 Task: Add an event with the title Networking Breakfast Seminar, date '2023/12/16', time 8:30 AM to 10:30 AMand add a description: Welcome to our Negotiation Techniques Training Workshop, a comprehensive and interactive session designed to equip participants with the skills and strategies necessary to navigate successful negotiations. This workshop offers a practical and hands-on approach to negotiation, providing participants with valuable insights and techniques to achieve optimal outcomes in a variety of professional scenarios., put the event into Red category . Add location for the event as: 890 Olive Lane, Girona, Spain, logged in from the account softage.3@softage.netand send the event invitation to softage.10@softage.net and softage.1@softage.net. Set a reminder for the event 30 day before
Action: Mouse moved to (98, 121)
Screenshot: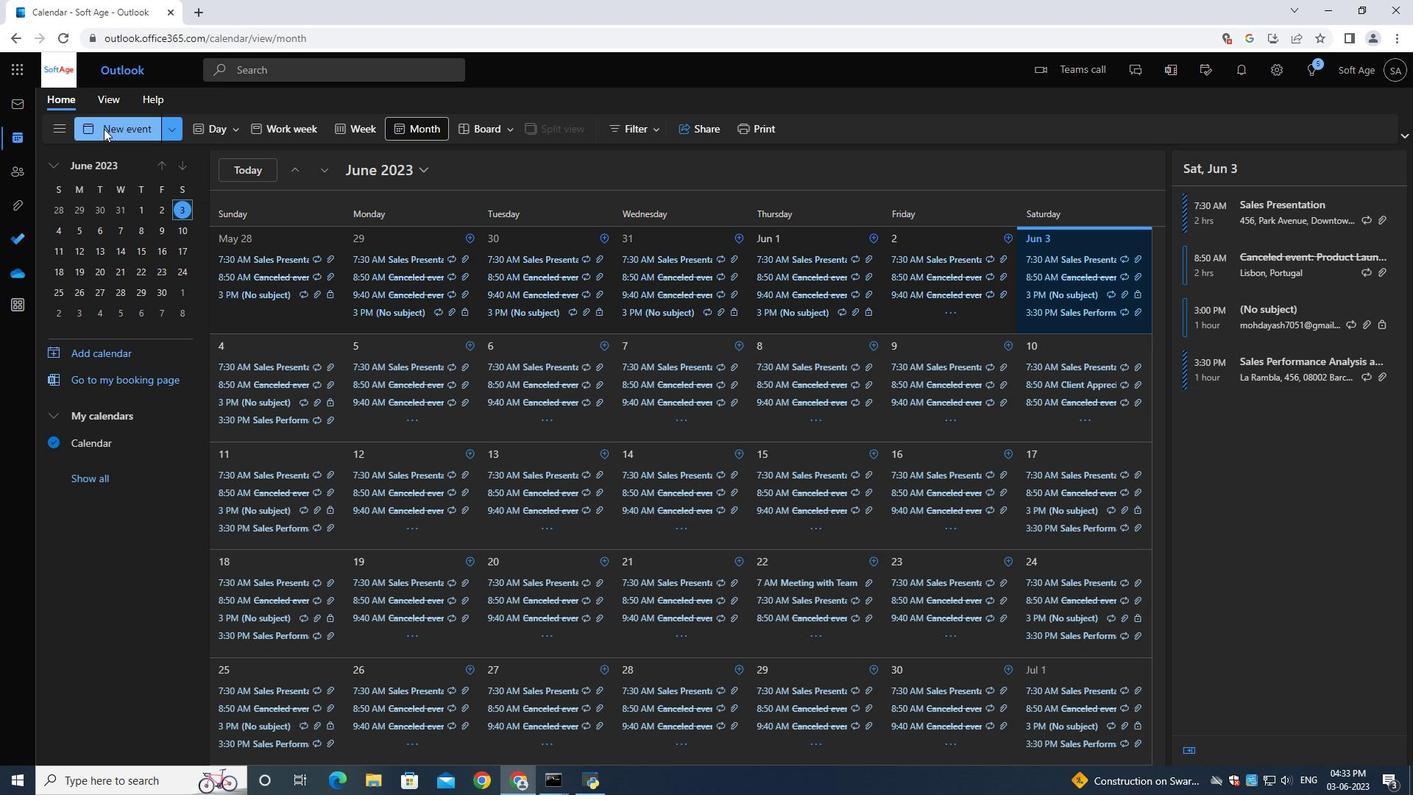 
Action: Mouse pressed left at (98, 121)
Screenshot: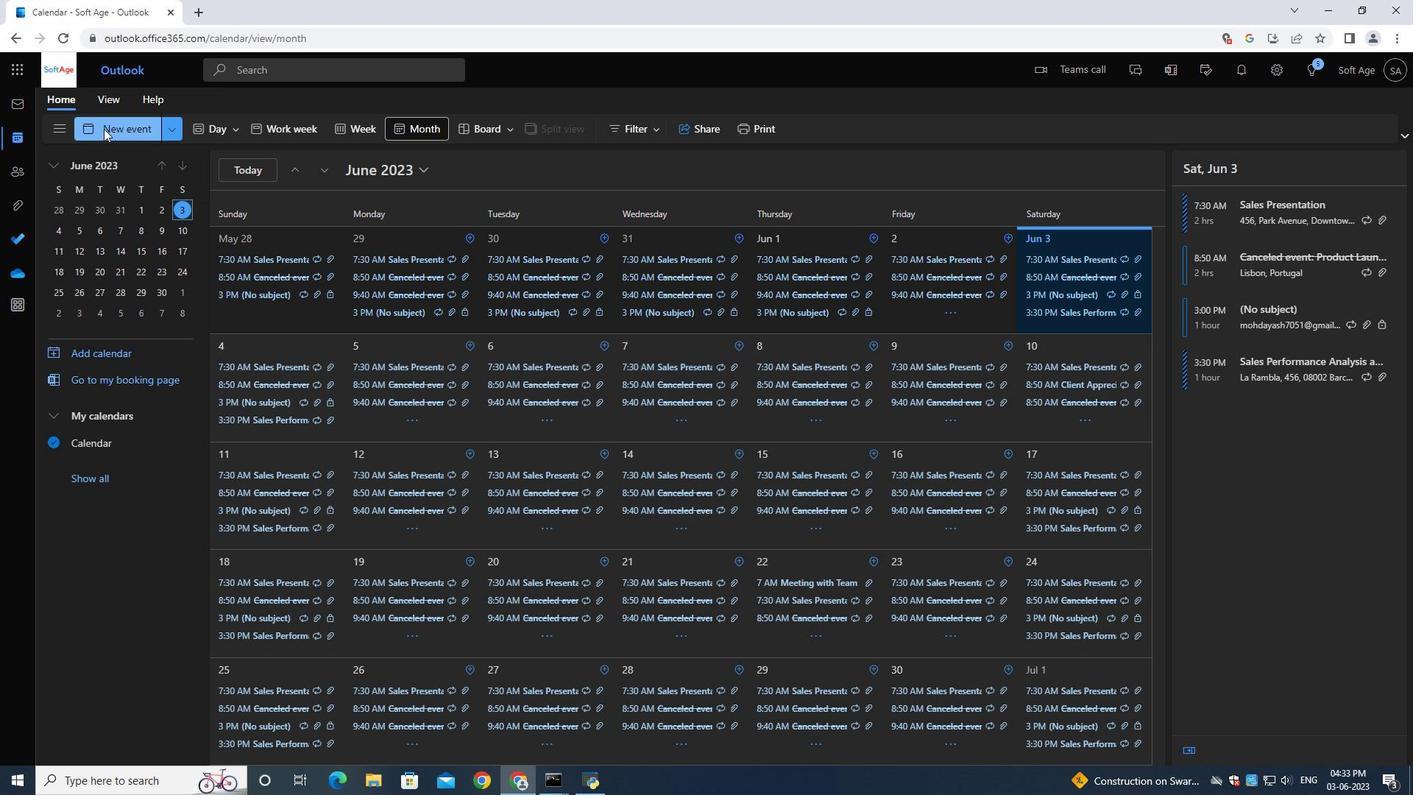 
Action: Mouse moved to (382, 215)
Screenshot: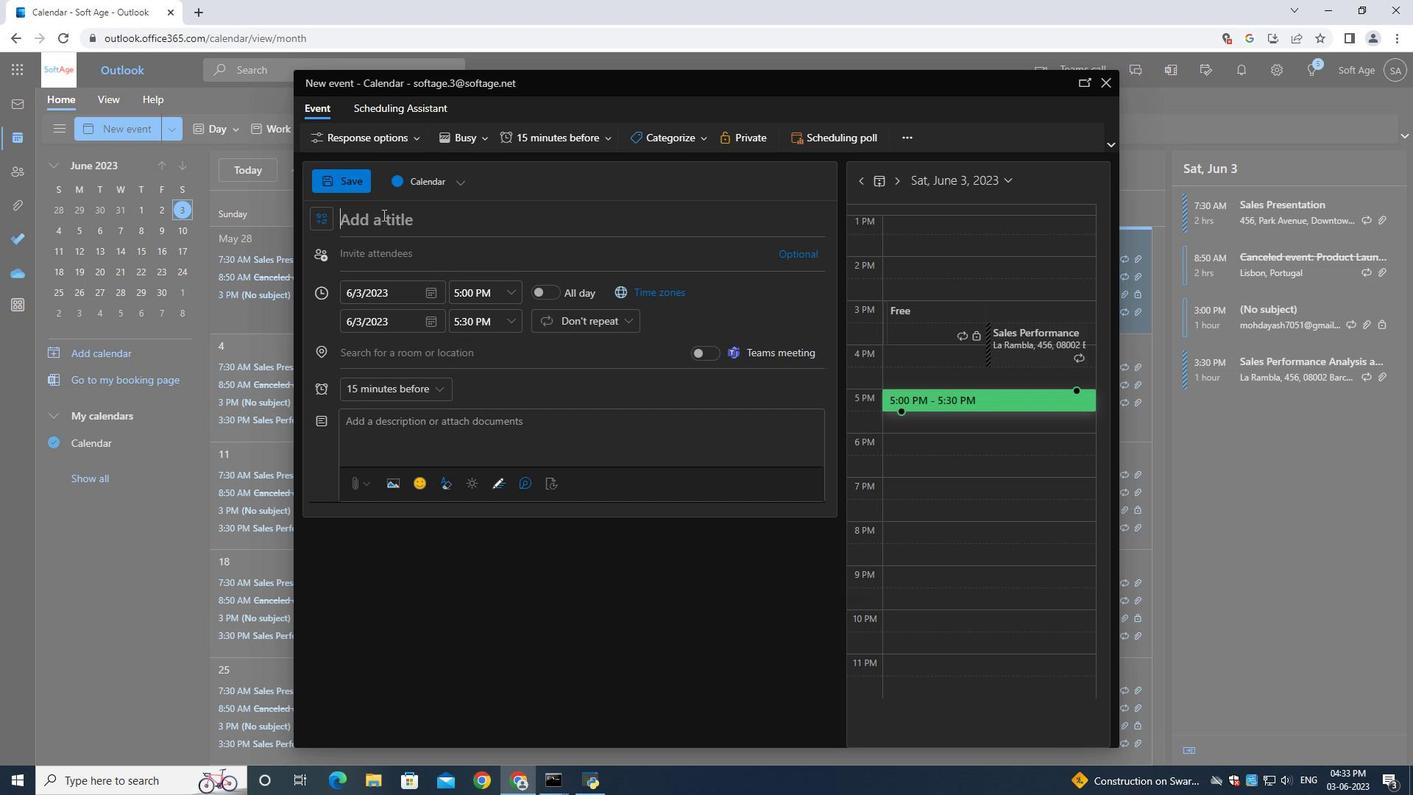 
Action: Key pressed <Key.shift><Key.shift><Key.shift><Key.shift><Key.shift><Key.shift><Key.shift><Key.shift><Key.shift><Key.shift><Key.shift><Key.shift><Key.shift><Key.shift><Key.shift><Key.shift><Key.shift><Key.shift><Key.shift><Key.shift><Key.shift><Key.shift><Key.shift><Key.shift><Key.shift><Key.shift><Key.shift><Key.shift><Key.shift><Key.shift><Key.shift>Networking<Key.space><Key.shift>Breakfast<Key.space><Key.shift>Seminar
Screenshot: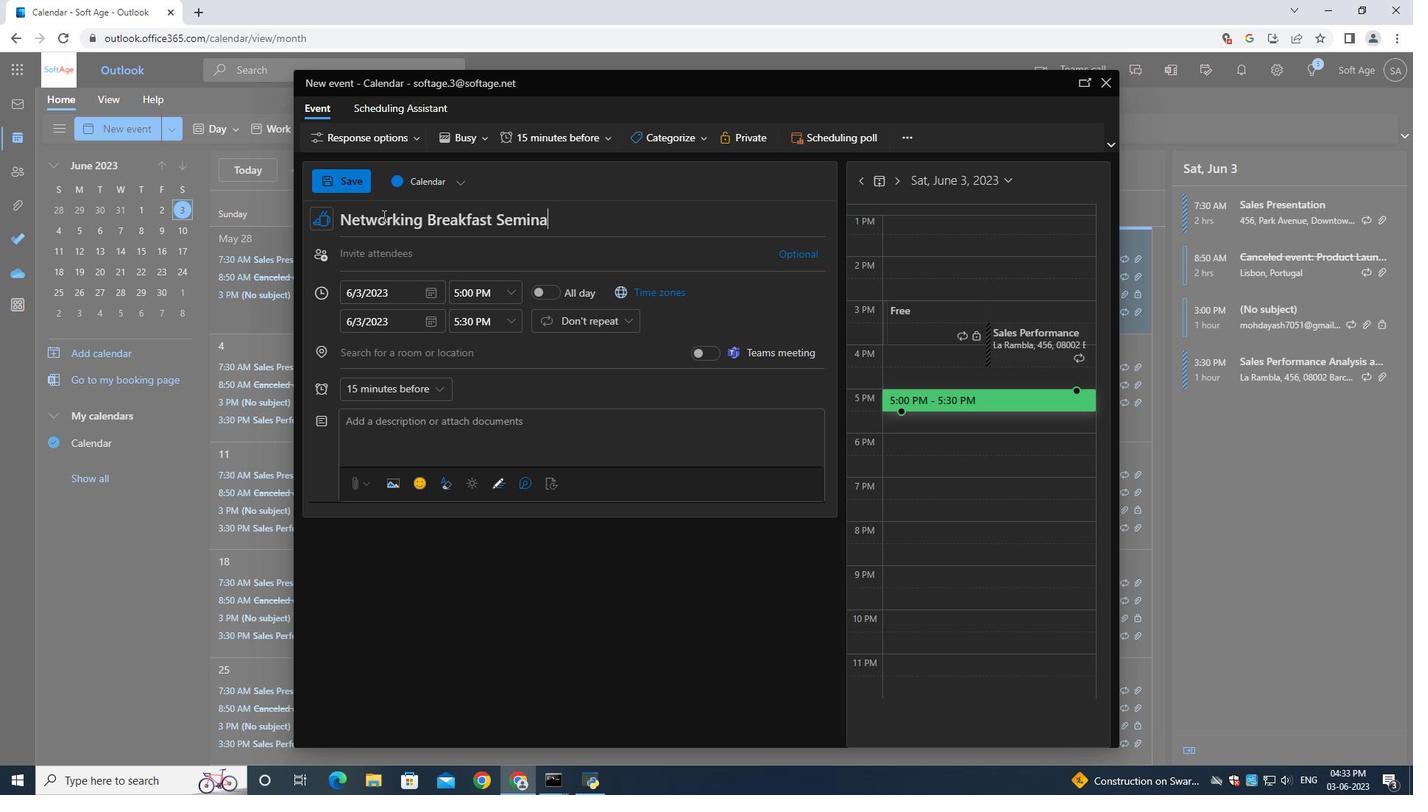 
Action: Mouse moved to (428, 292)
Screenshot: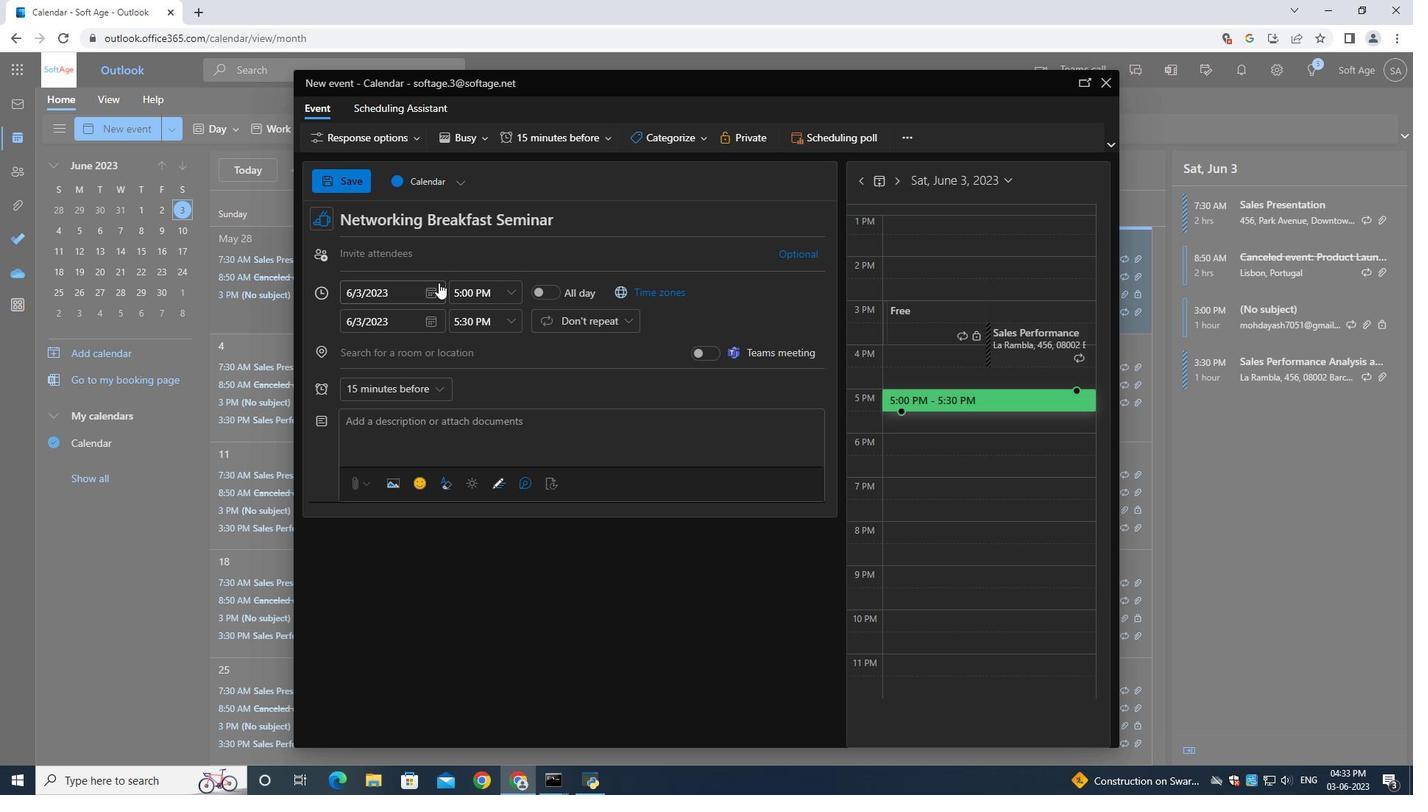 
Action: Mouse pressed left at (428, 292)
Screenshot: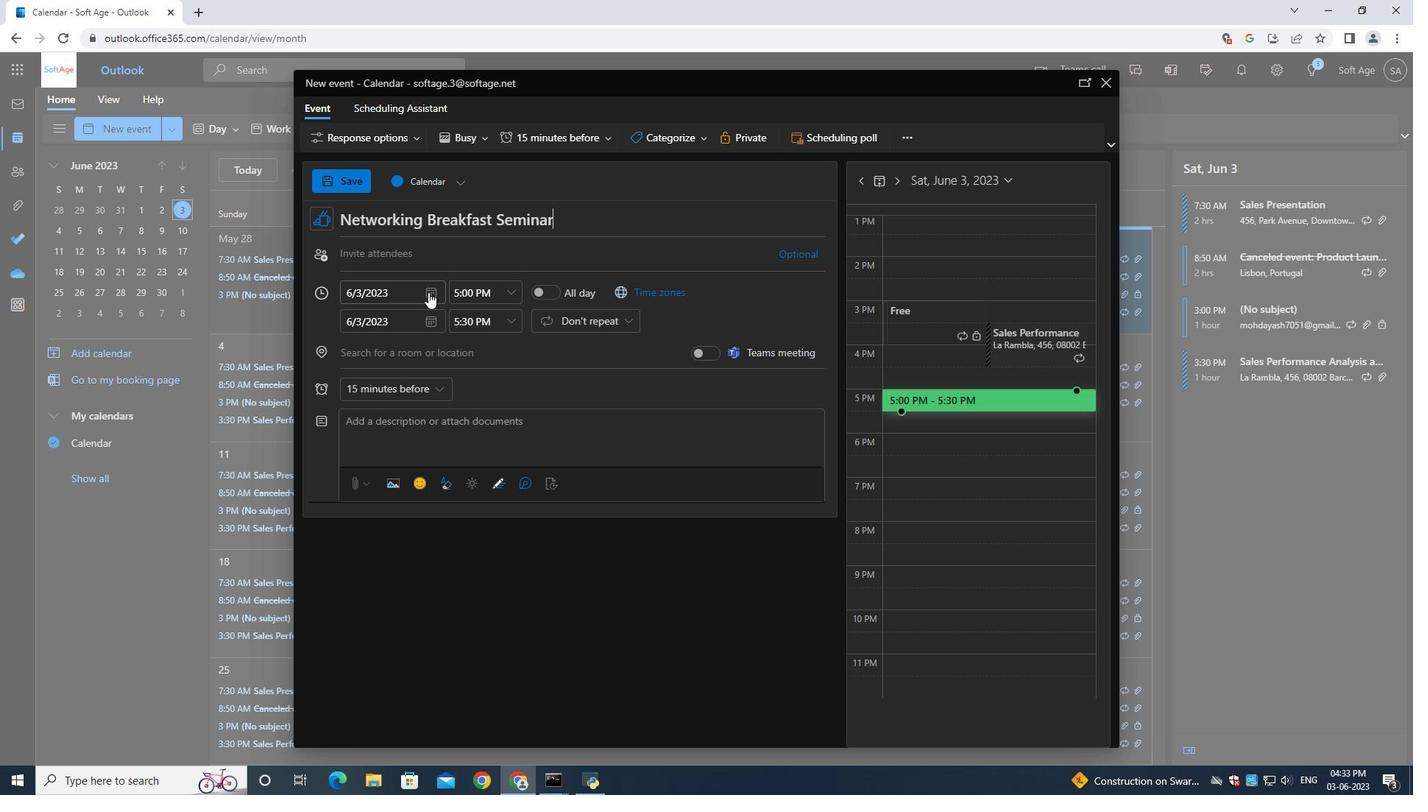 
Action: Mouse moved to (482, 327)
Screenshot: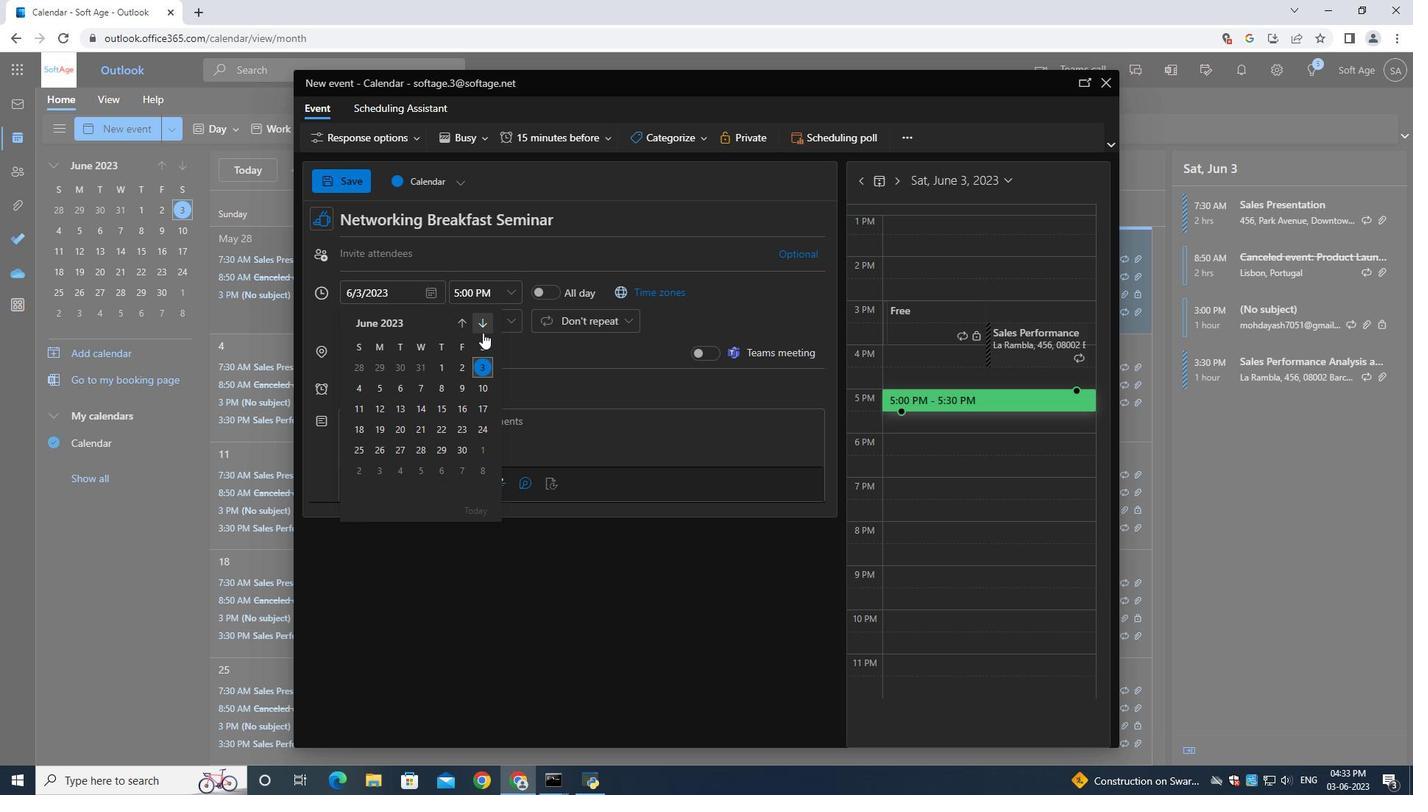 
Action: Mouse pressed left at (482, 327)
Screenshot: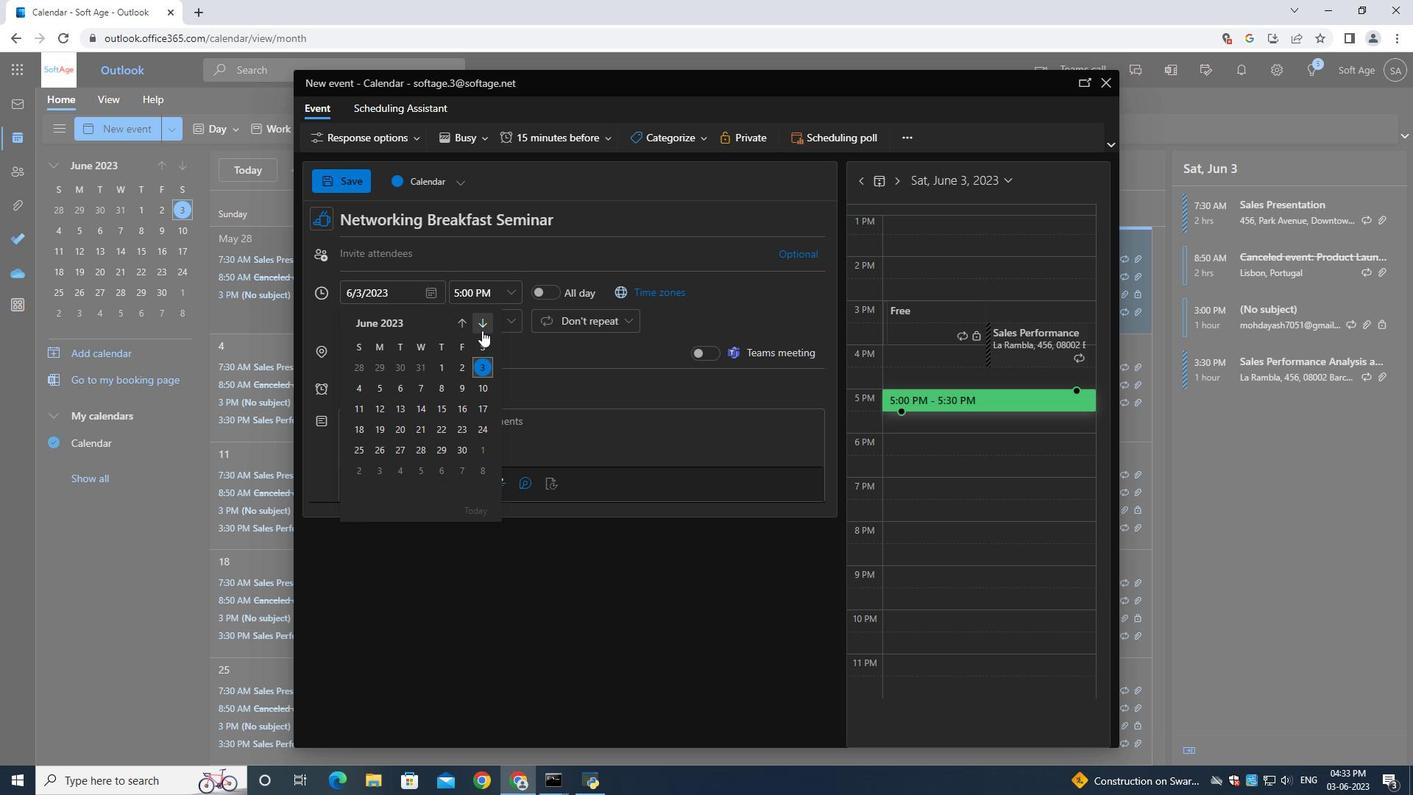 
Action: Mouse moved to (483, 327)
Screenshot: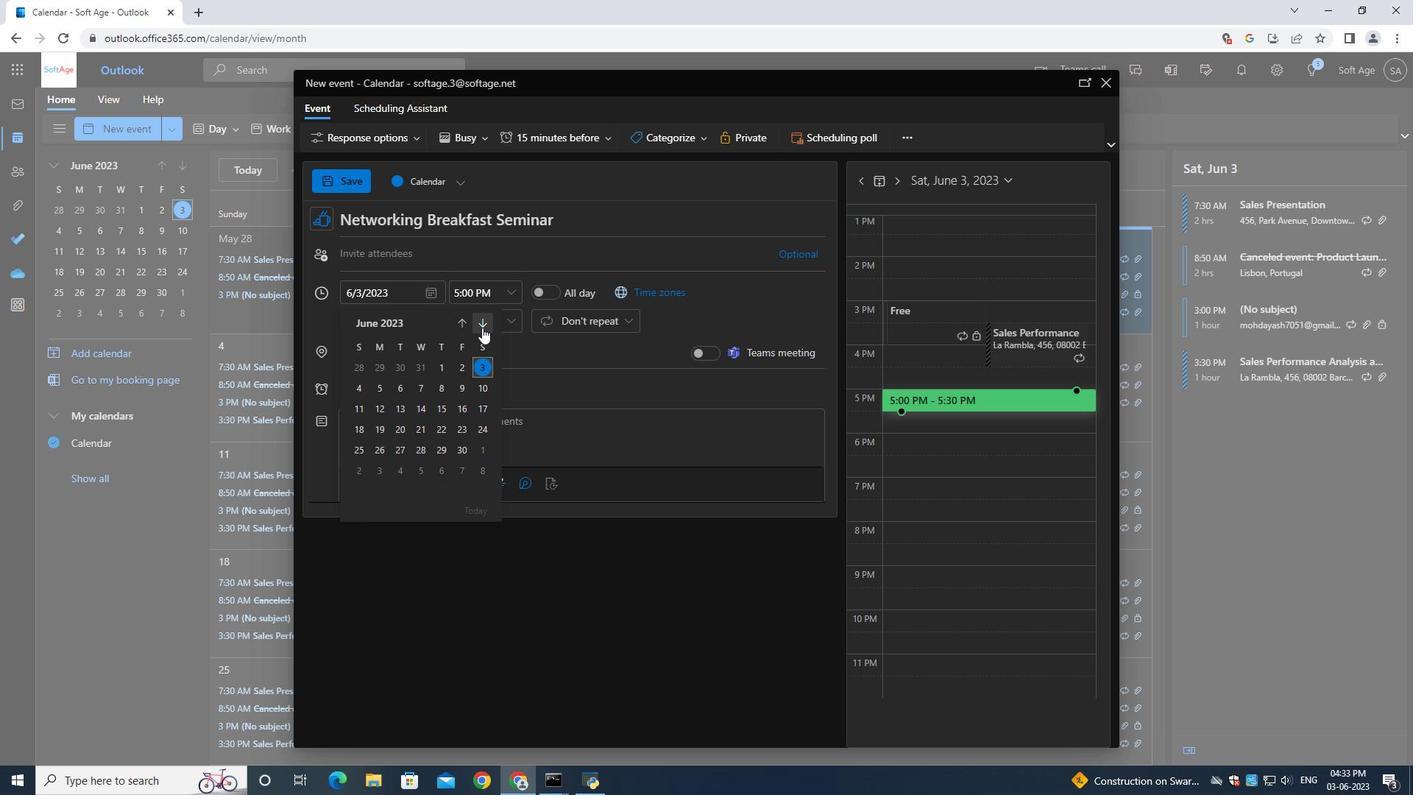 
Action: Mouse pressed left at (483, 327)
Screenshot: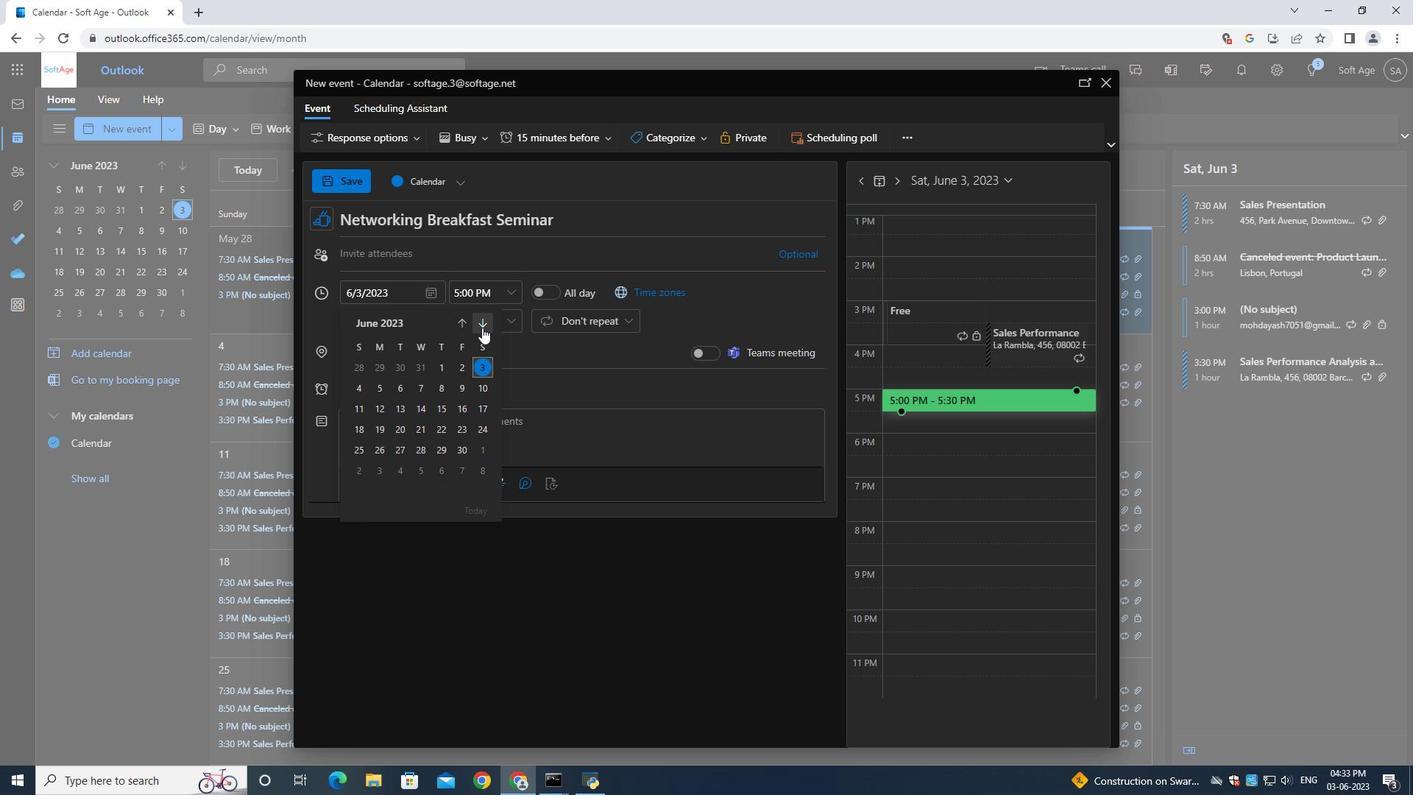 
Action: Mouse pressed left at (483, 327)
Screenshot: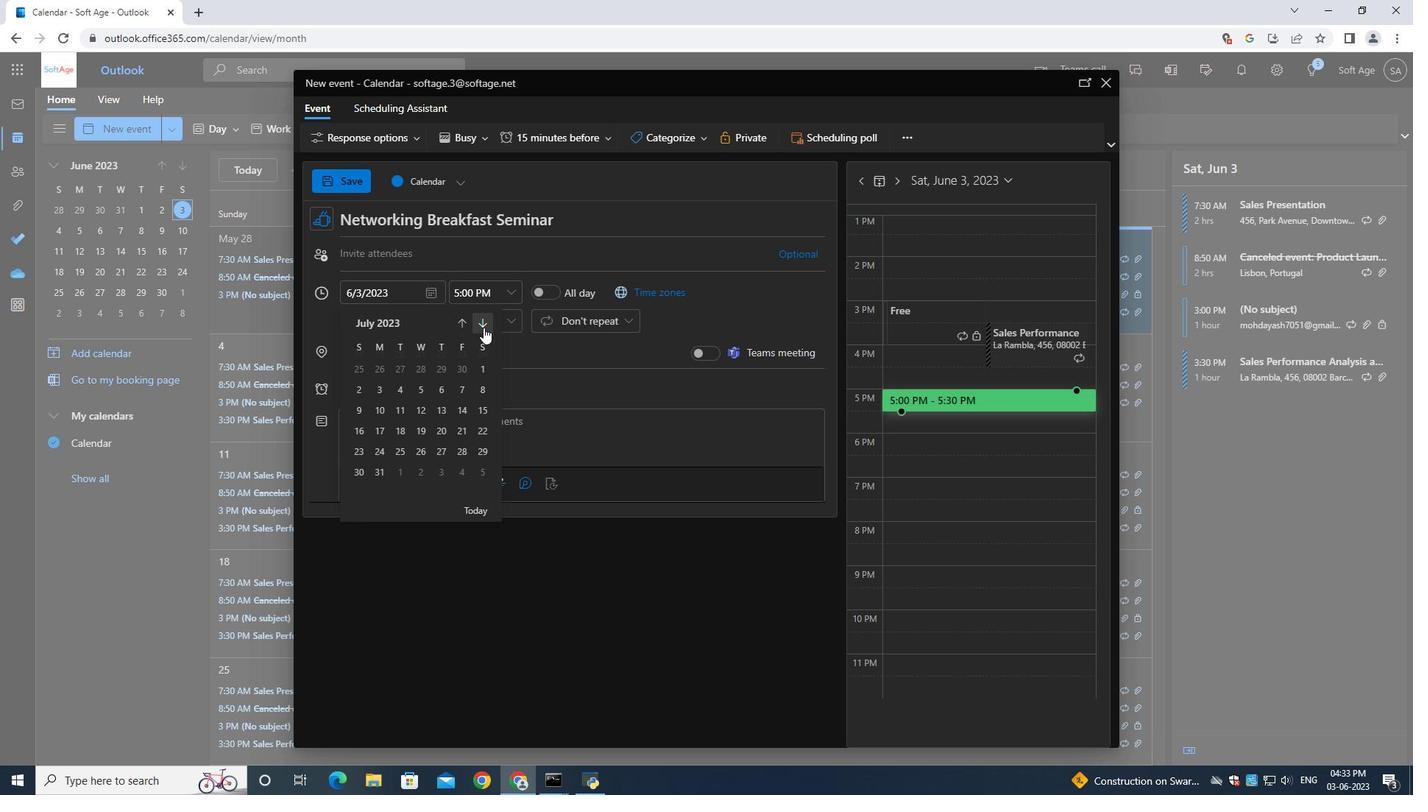 
Action: Mouse pressed left at (483, 327)
Screenshot: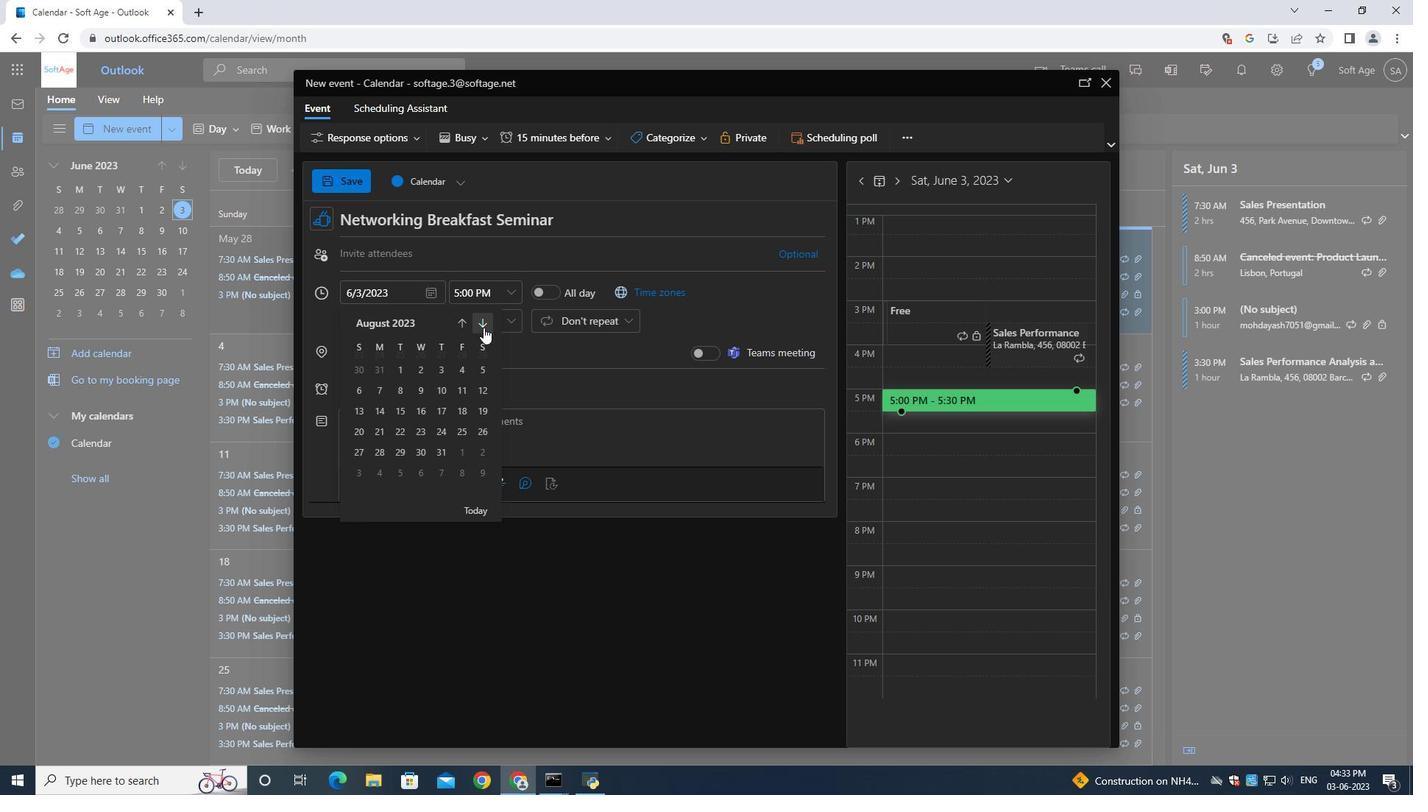 
Action: Mouse pressed left at (483, 327)
Screenshot: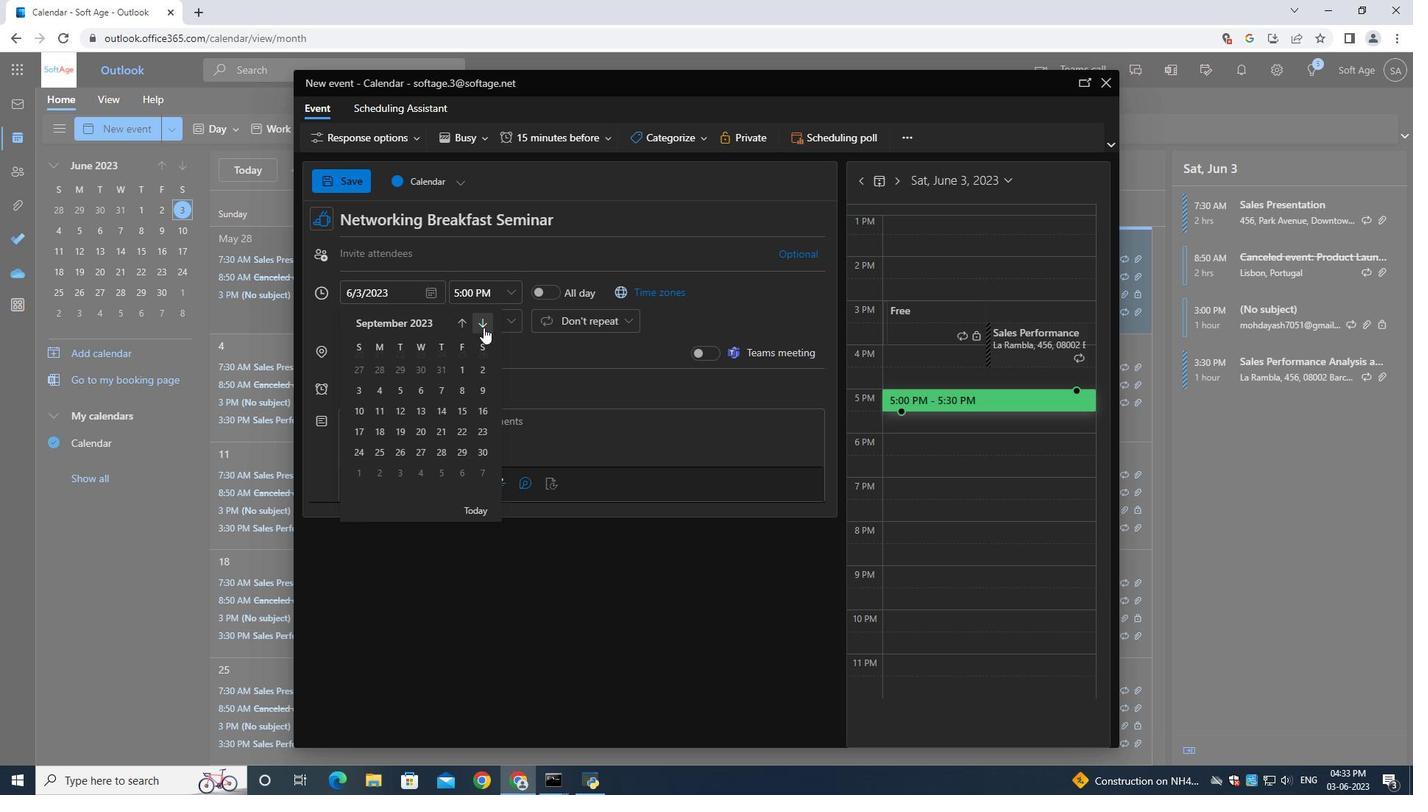 
Action: Mouse moved to (483, 326)
Screenshot: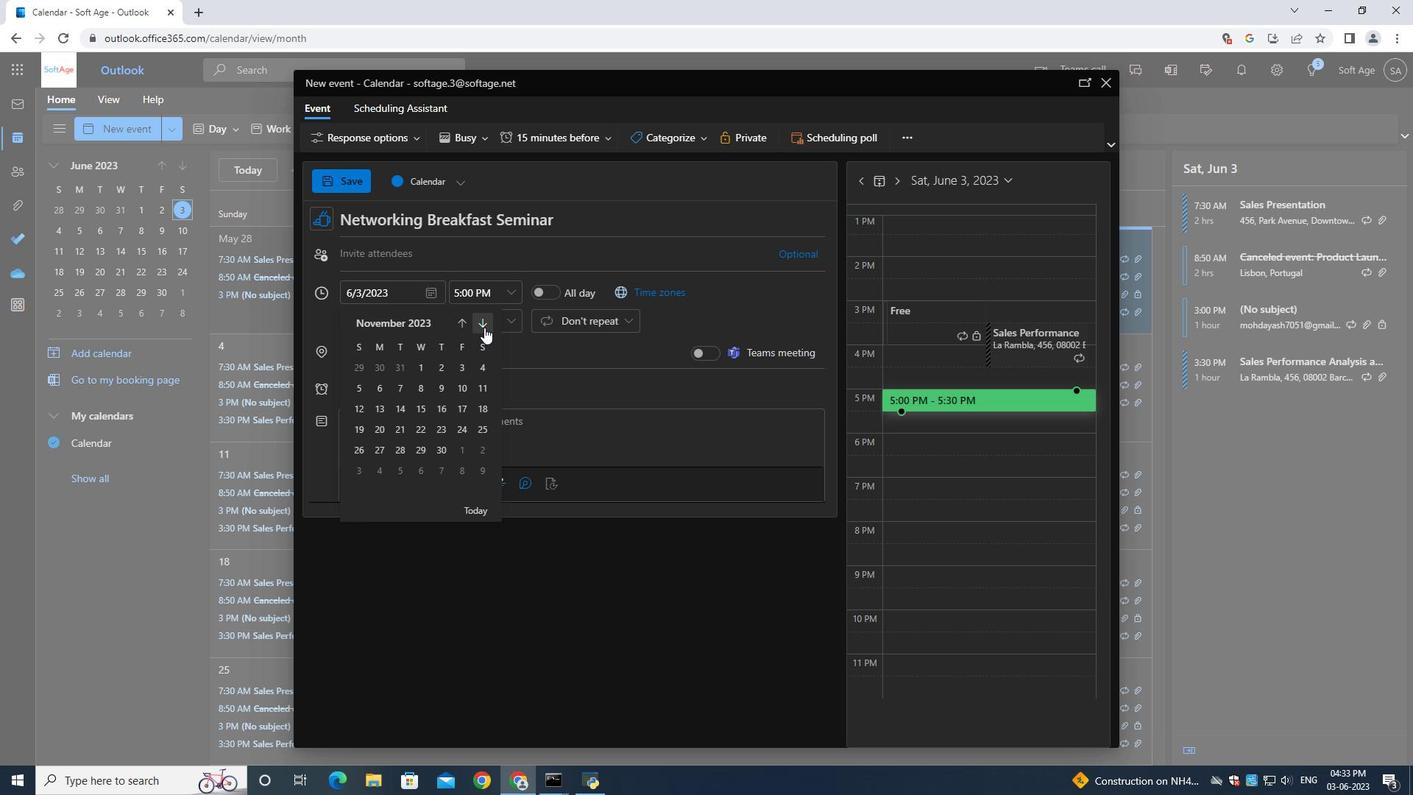 
Action: Mouse pressed left at (483, 326)
Screenshot: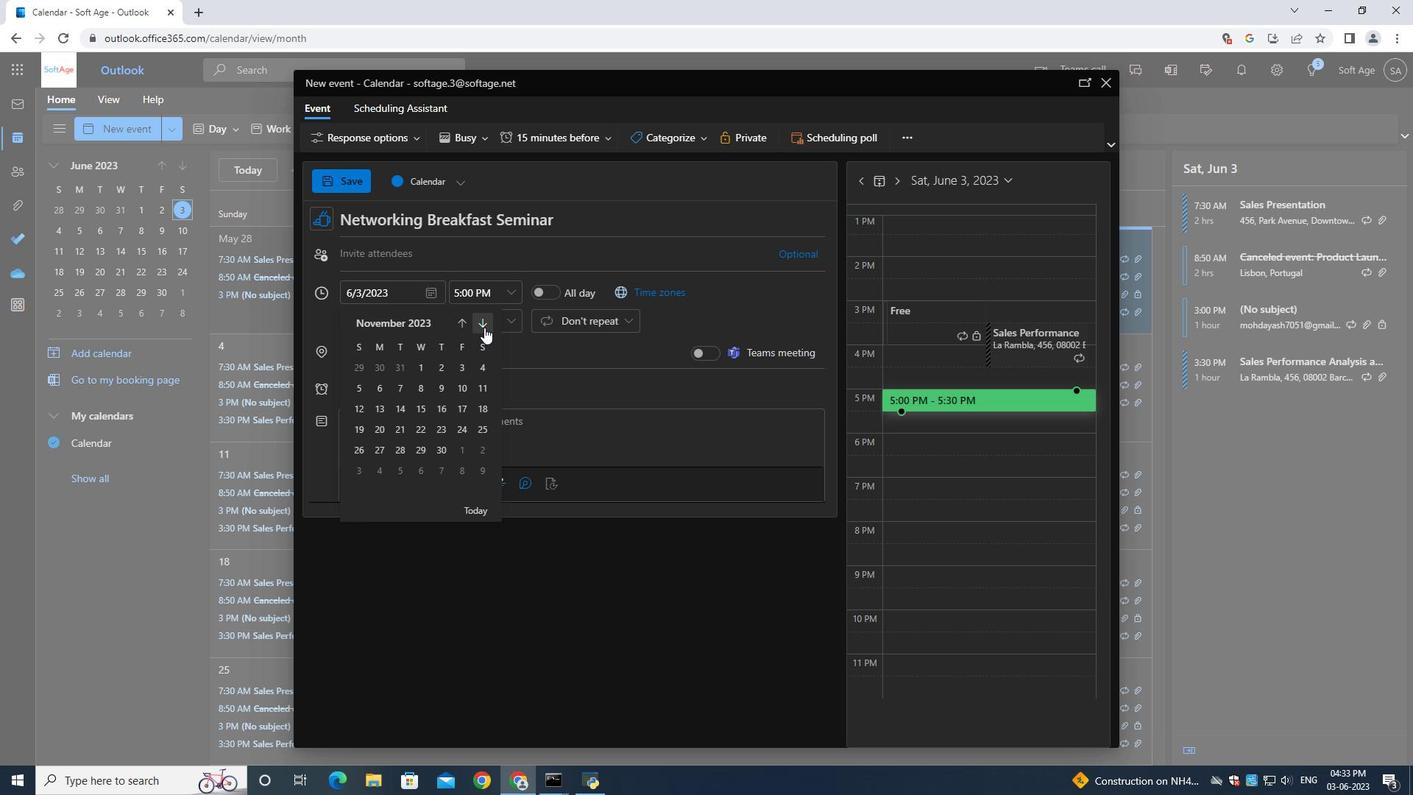 
Action: Mouse moved to (477, 409)
Screenshot: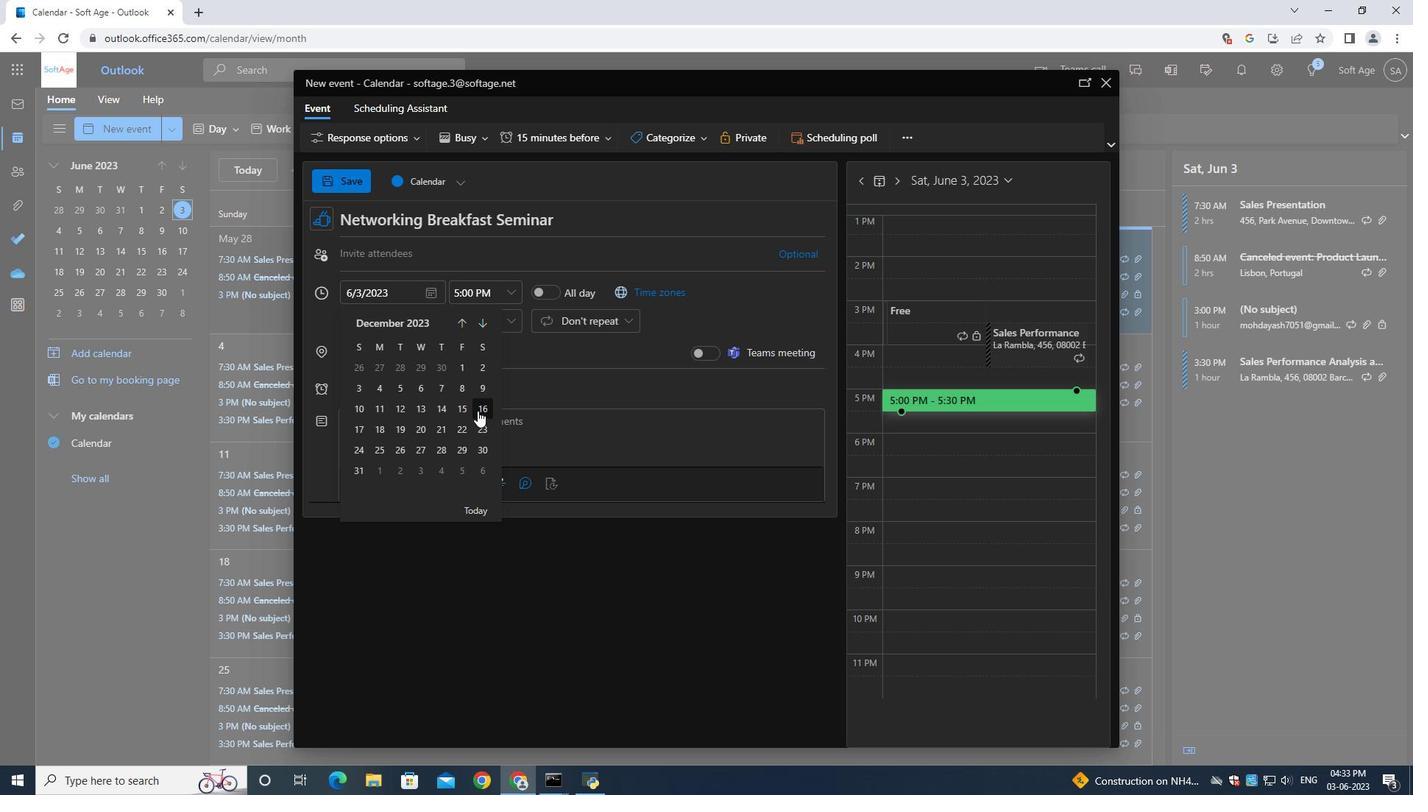 
Action: Mouse pressed left at (477, 409)
Screenshot: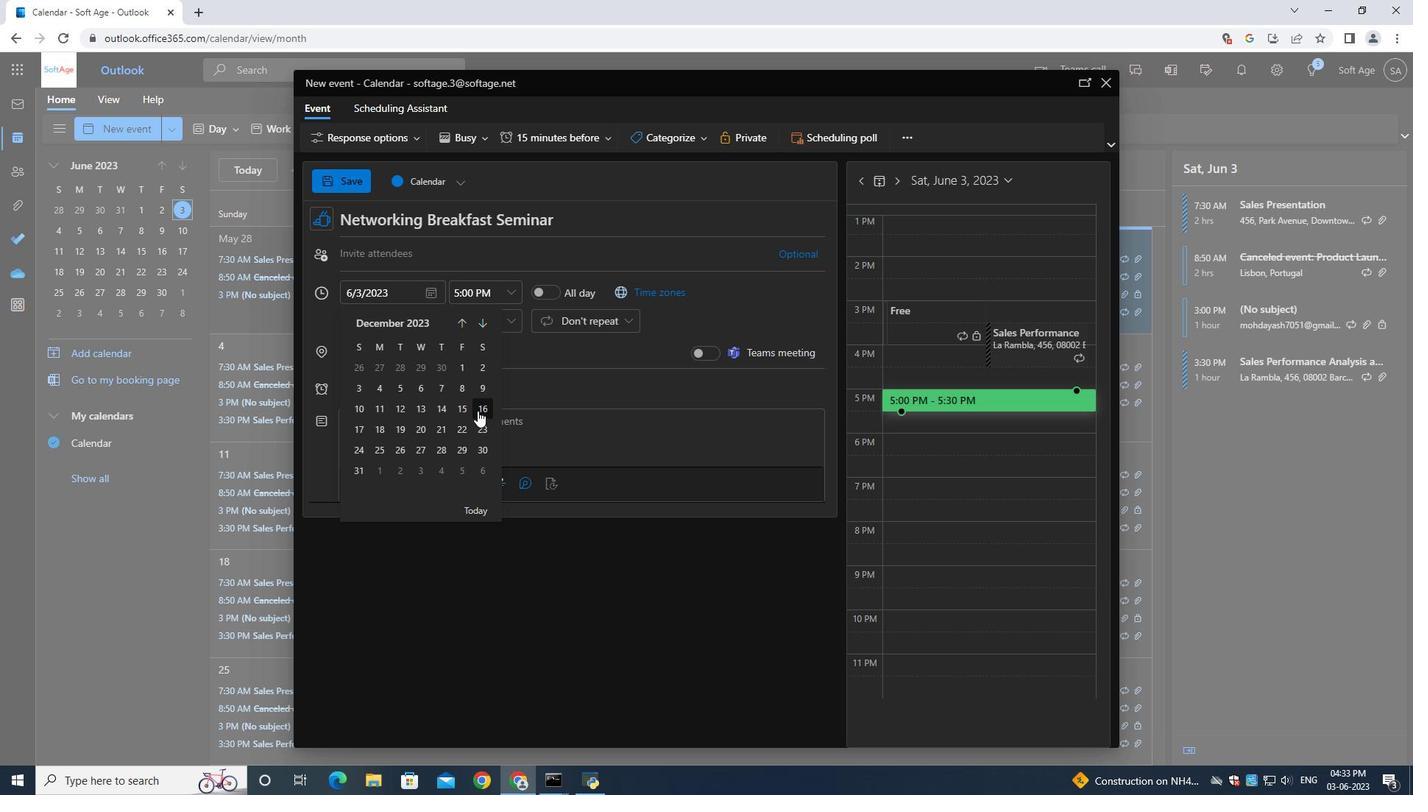 
Action: Mouse moved to (482, 296)
Screenshot: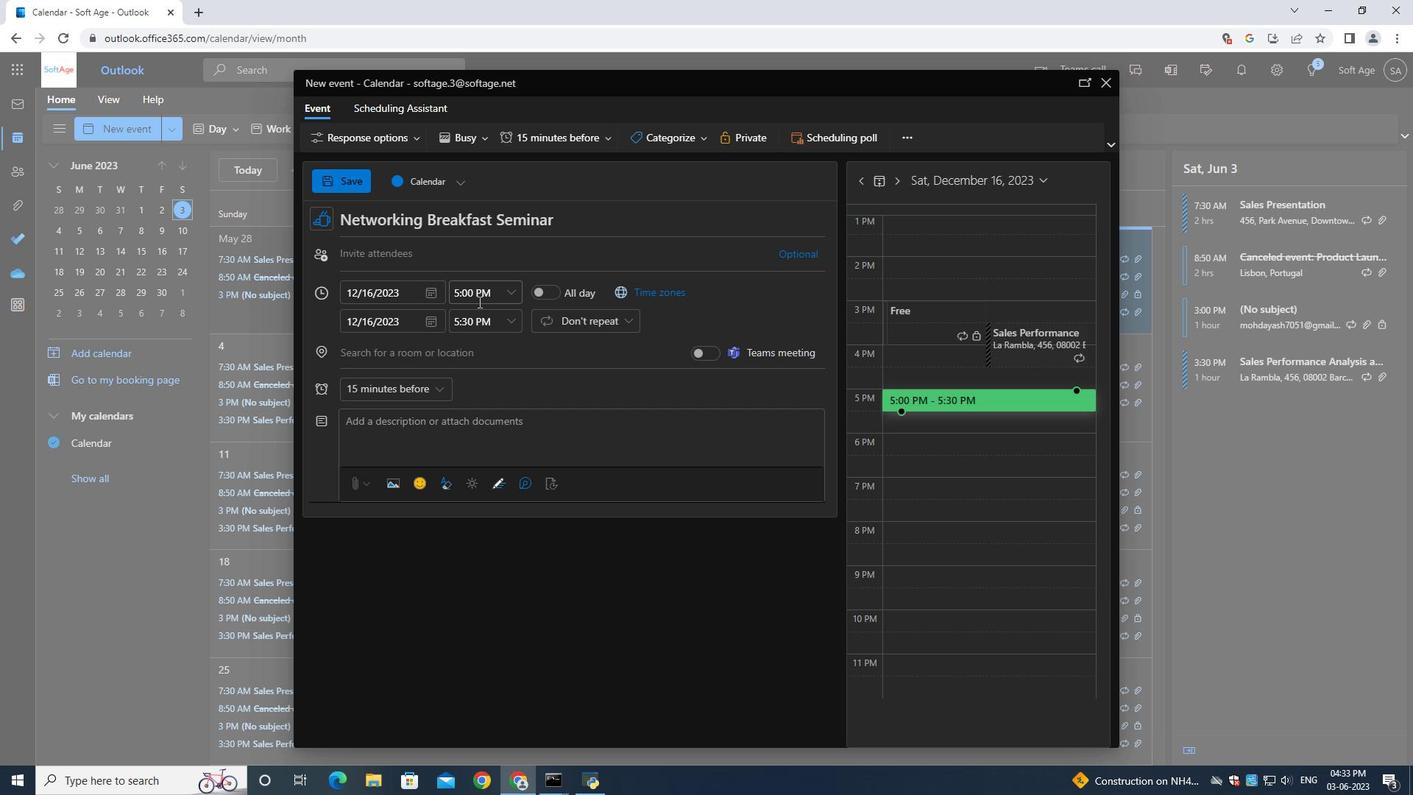 
Action: Mouse pressed left at (482, 296)
Screenshot: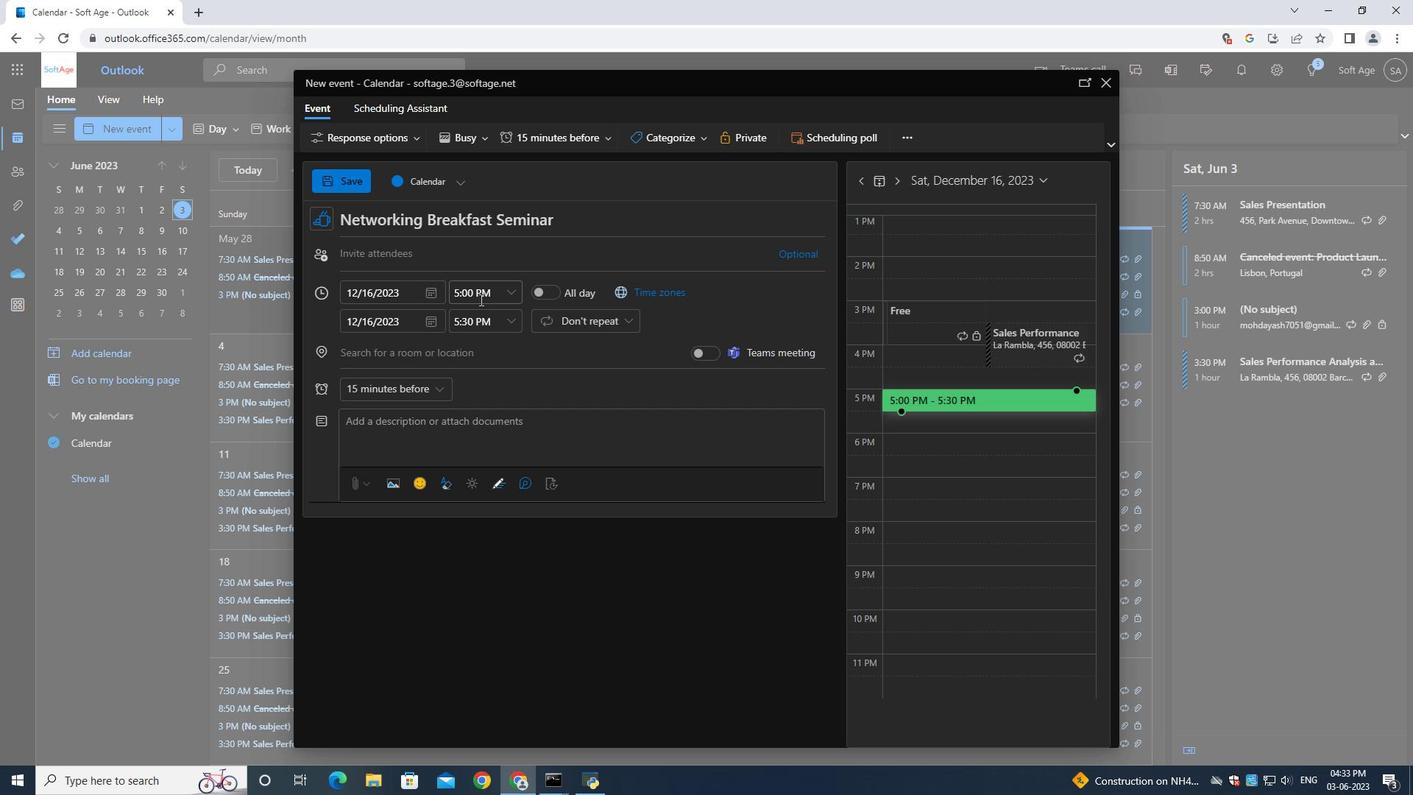 
Action: Mouse moved to (495, 303)
Screenshot: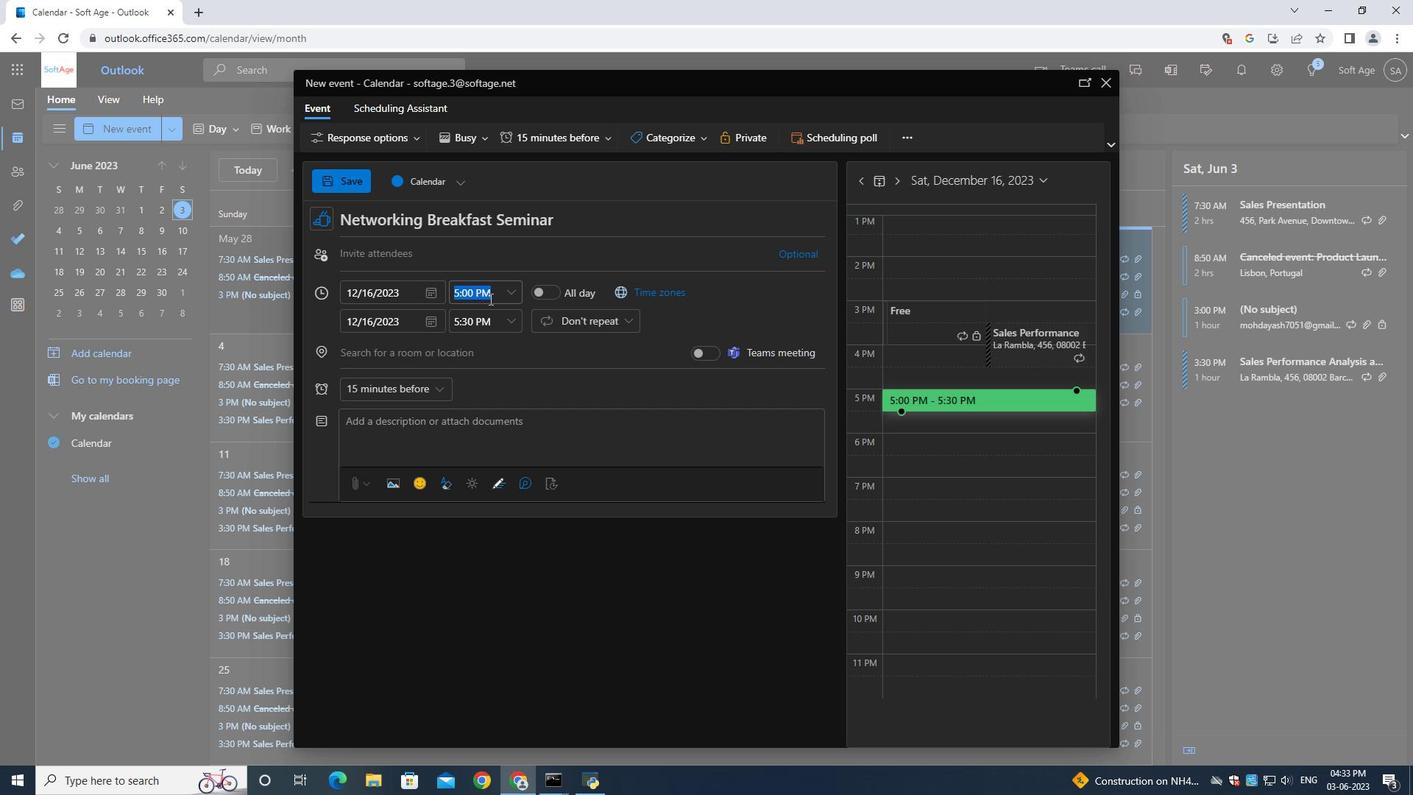 
Action: Key pressed 8<Key.shift_r>:30<Key.shift>AM
Screenshot: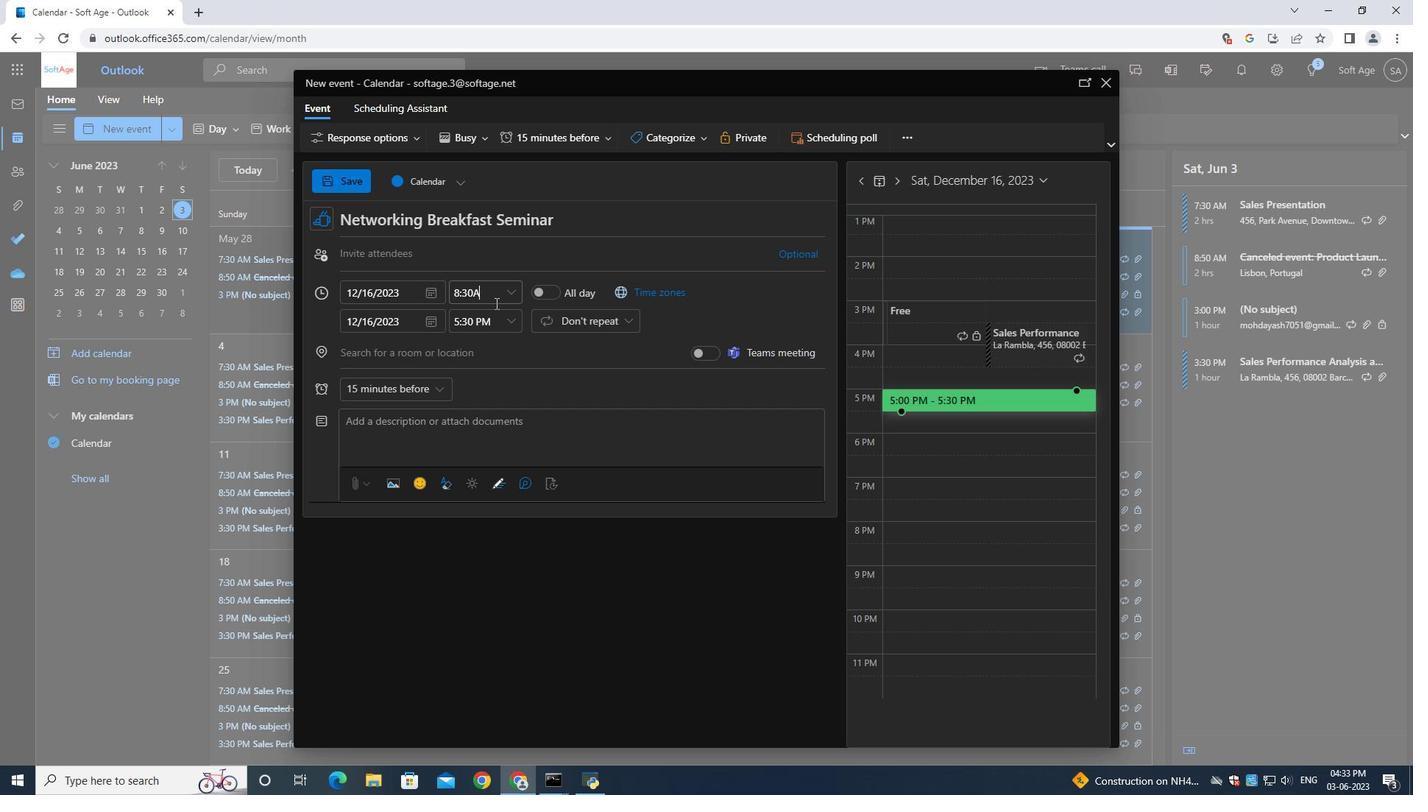 
Action: Mouse moved to (465, 325)
Screenshot: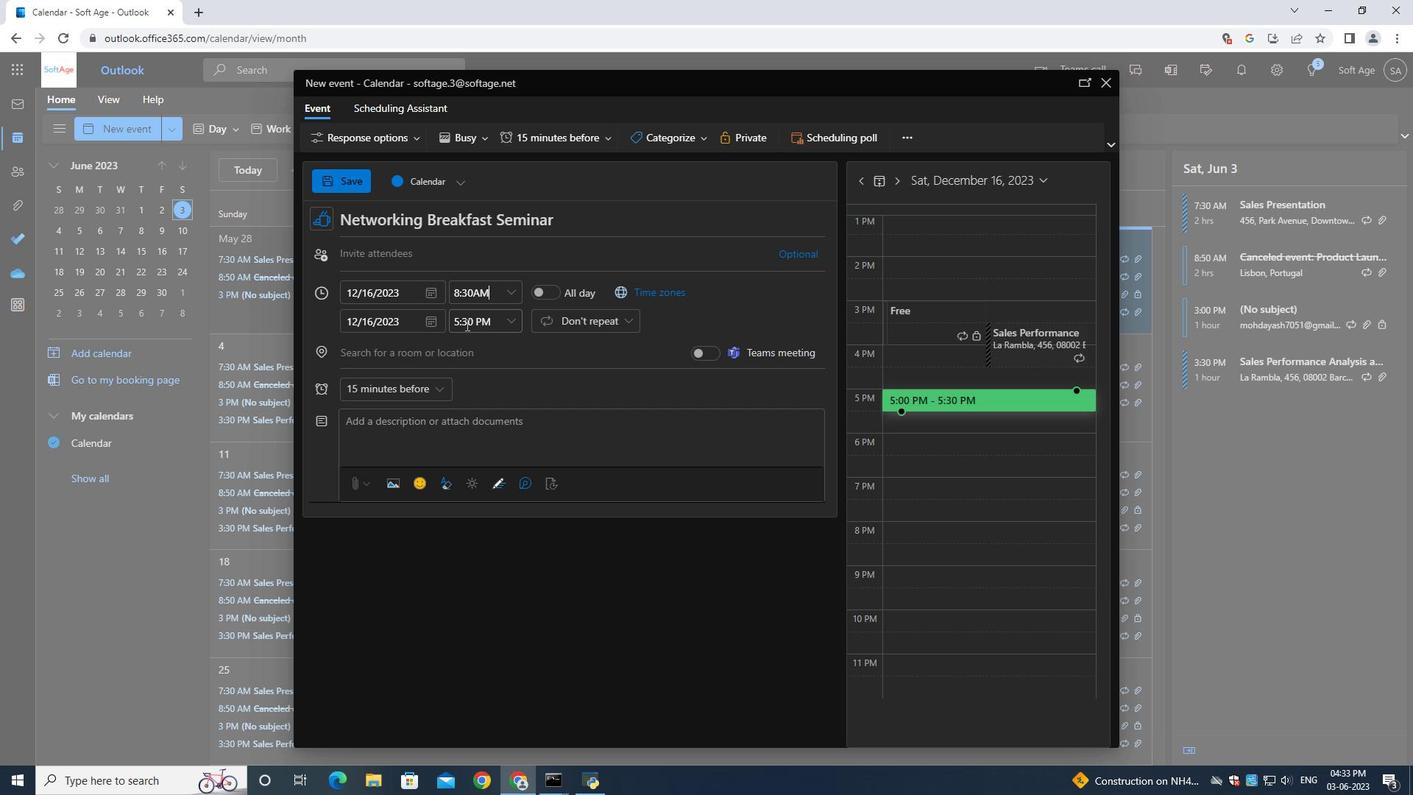 
Action: Mouse pressed left at (465, 325)
Screenshot: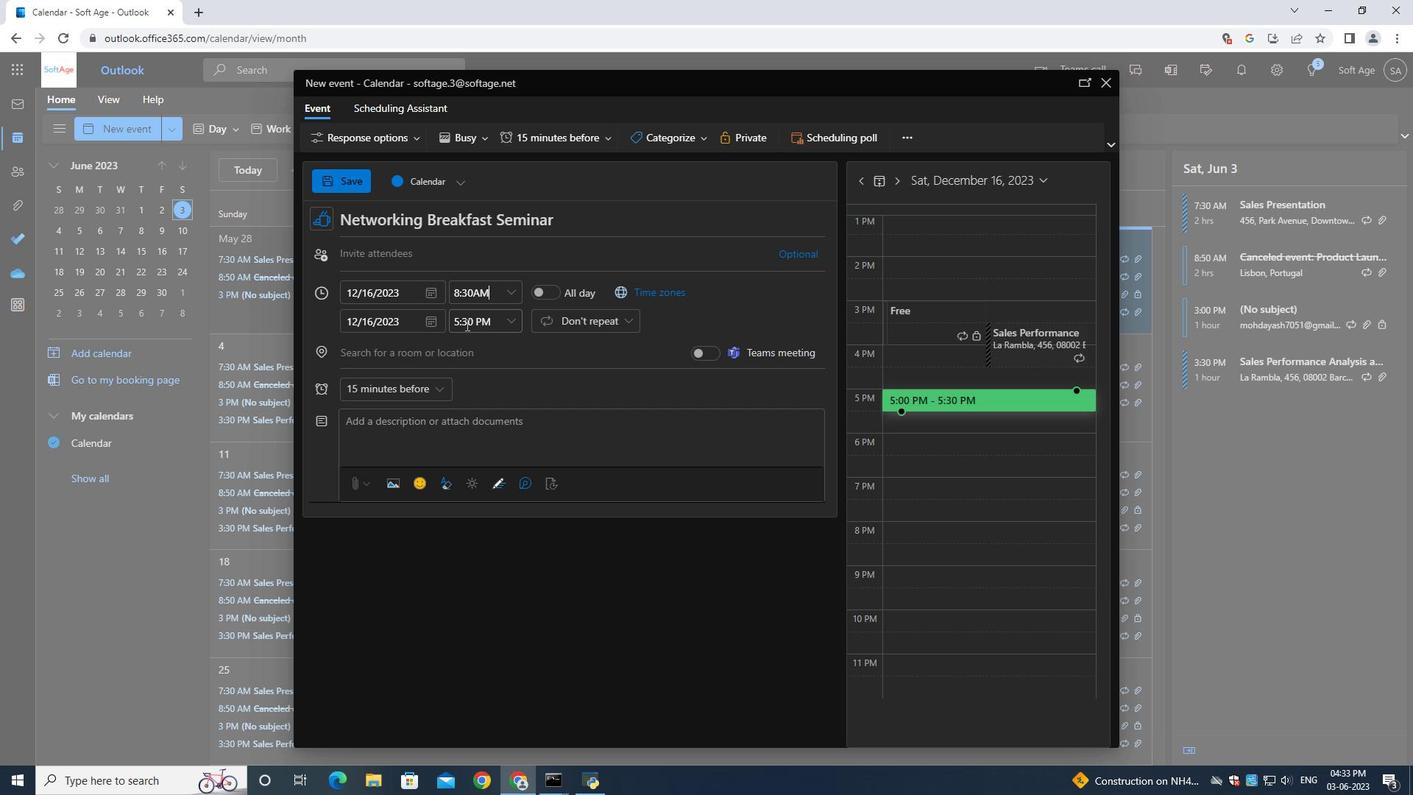 
Action: Mouse moved to (465, 324)
Screenshot: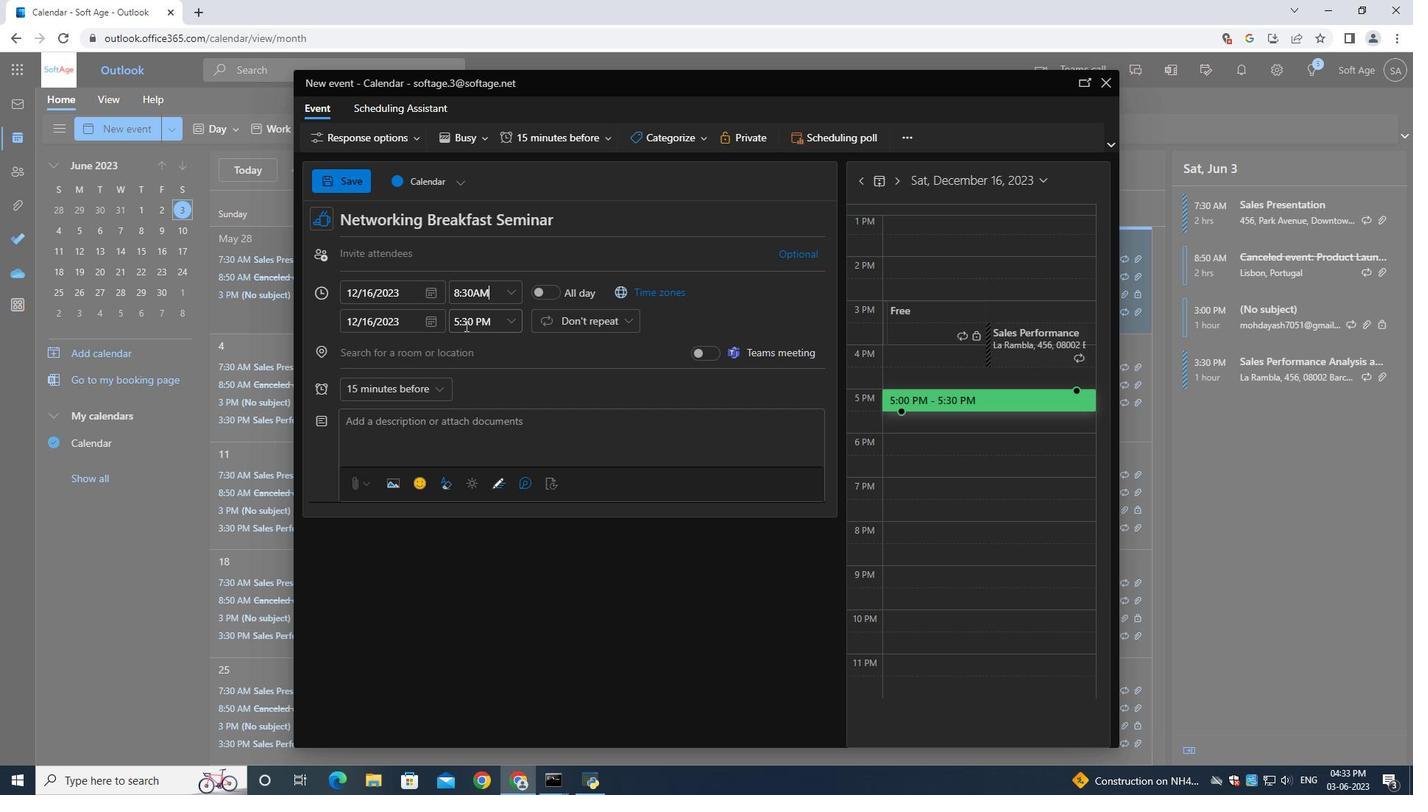 
Action: Key pressed 10<Key.shift_r>:30<Key.shift>AM
Screenshot: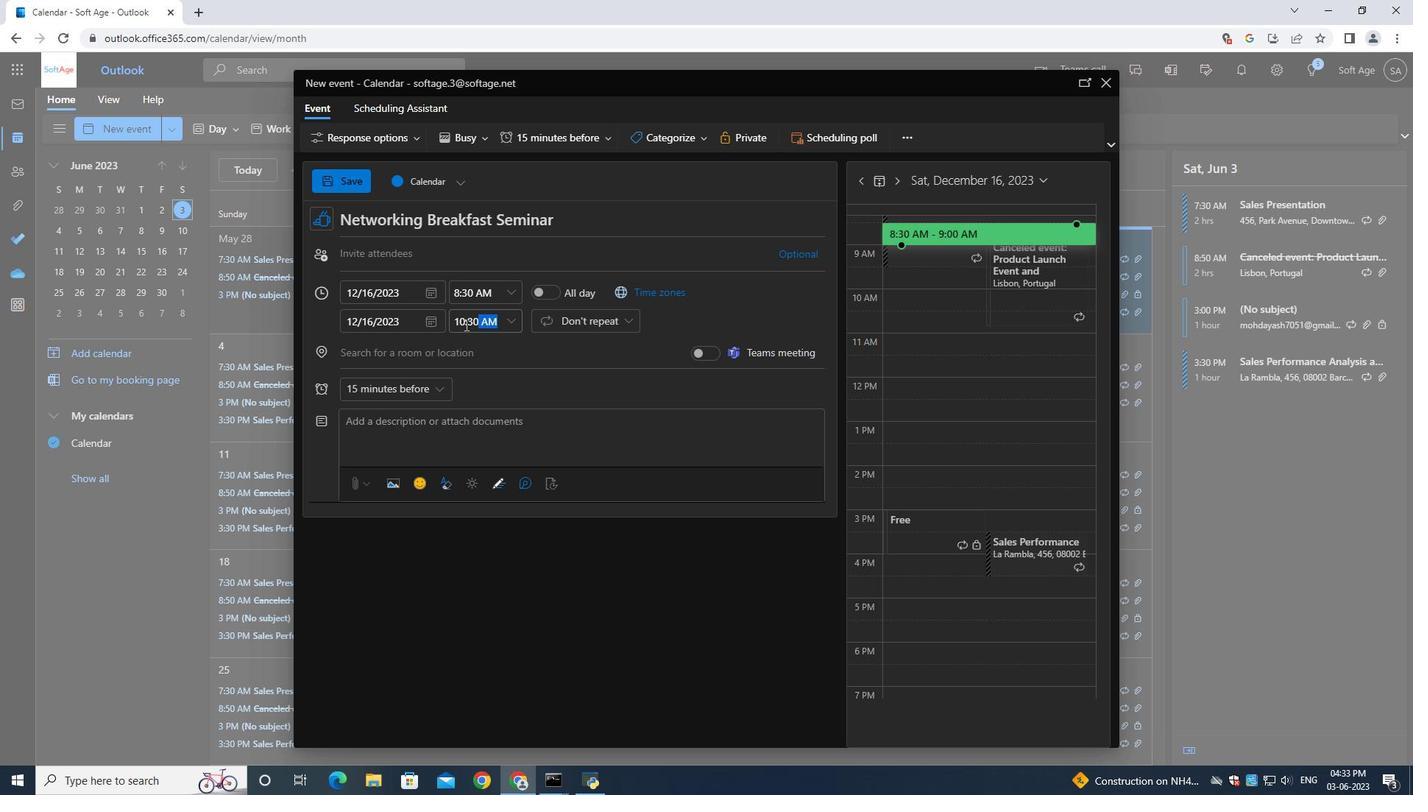 
Action: Mouse moved to (407, 424)
Screenshot: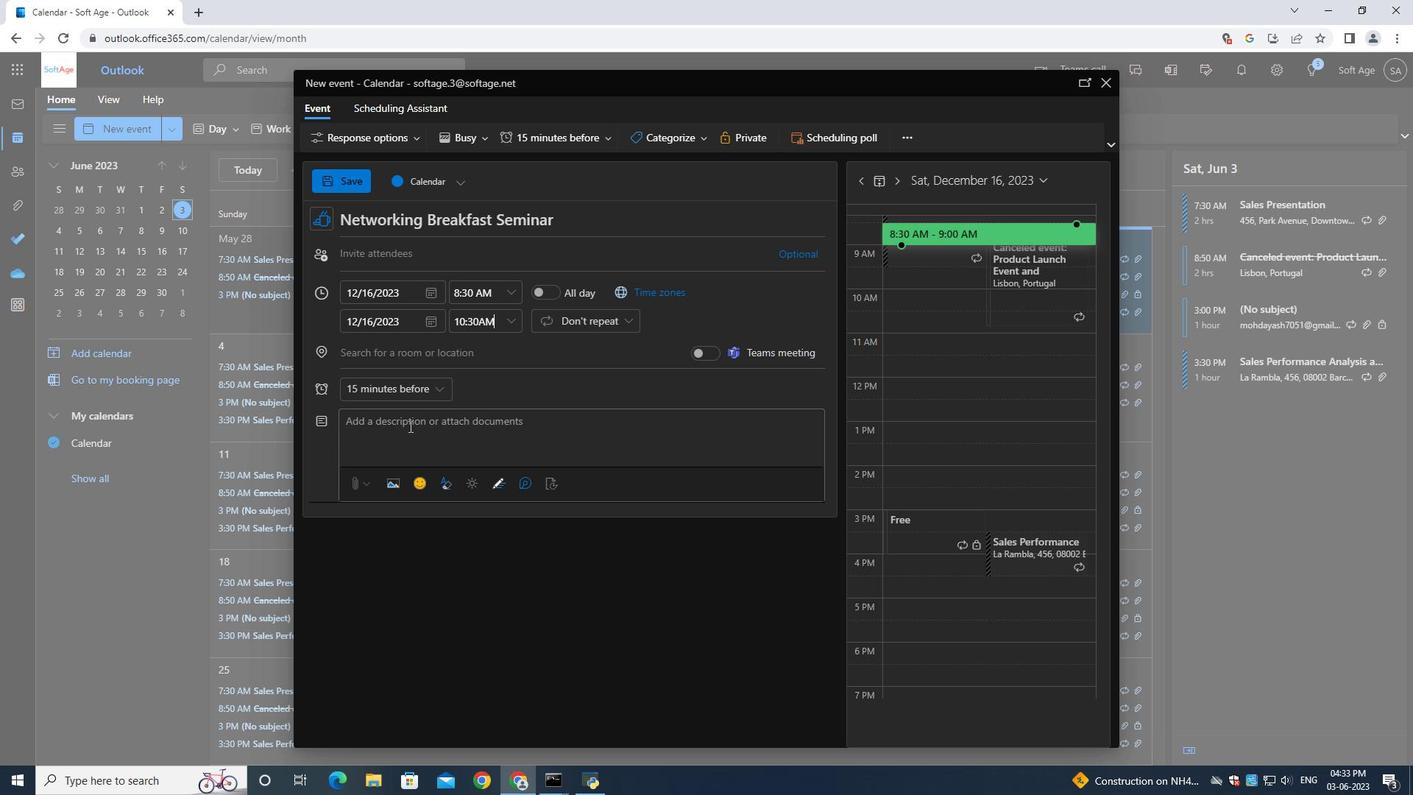 
Action: Mouse pressed left at (407, 424)
Screenshot: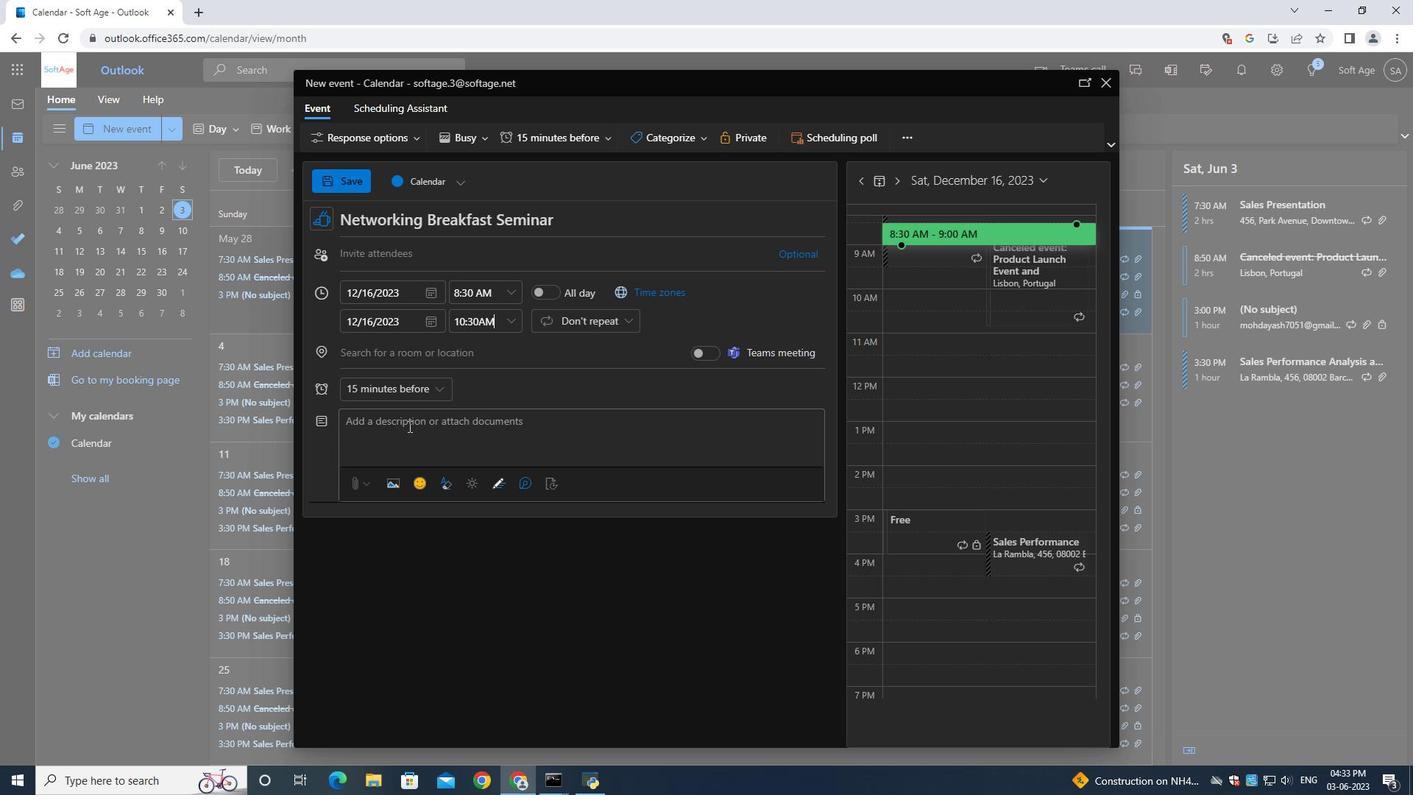 
Action: Mouse moved to (412, 429)
Screenshot: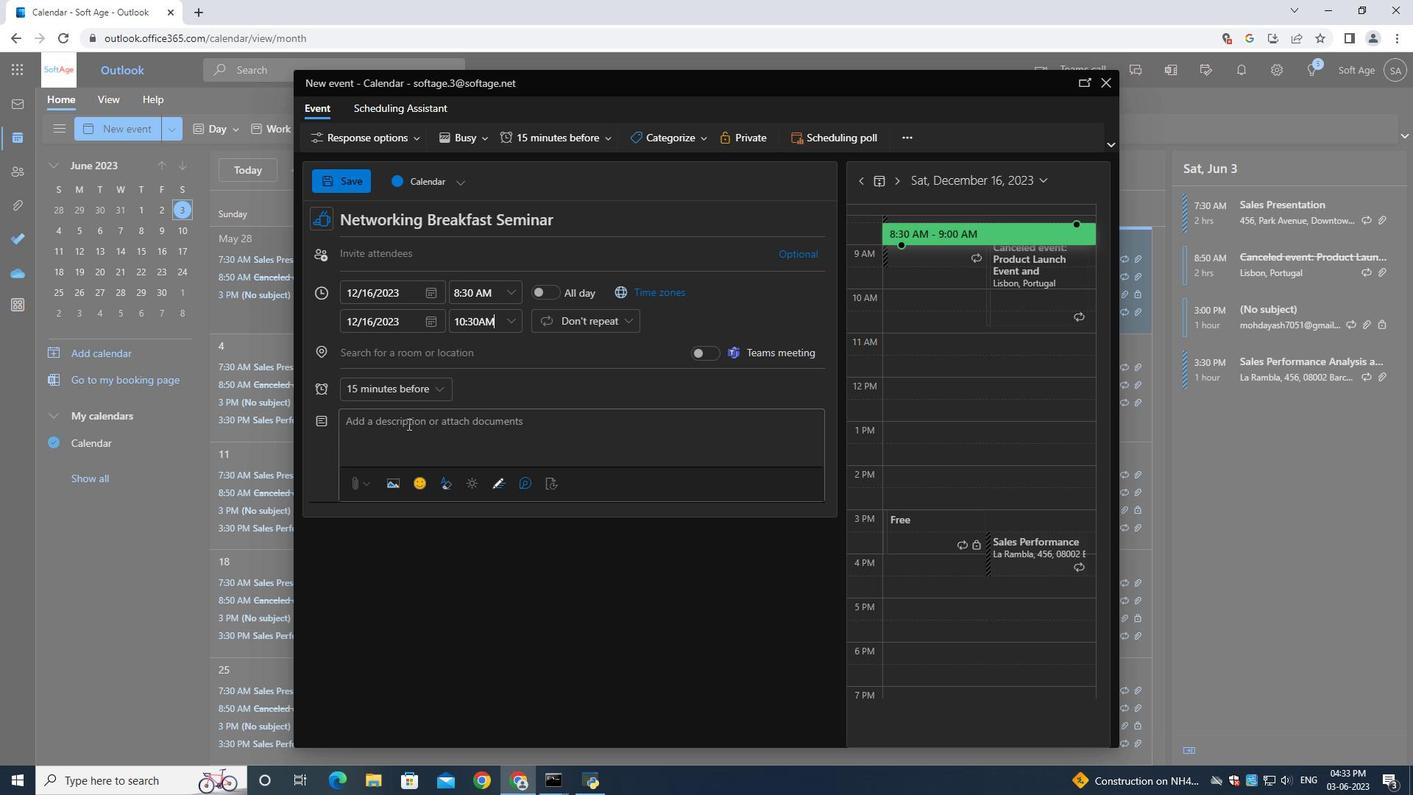 
Action: Key pressed <Key.shift><Key.shift><Key.shift><Key.shift><Key.shift><Key.shift><Key.shift><Key.shift><Key.shift><Key.shift><Key.shift><Key.shift><Key.shift><Key.shift><Key.shift><Key.shift><Key.shift><Key.shift><Key.shift><Key.shift><Key.shift><Key.shift><Key.shift><Key.shift><Key.shift><Key.shift><Key.shift><Key.shift><Key.shift><Key.shift><Key.shift><Key.shift><Key.shift><Key.shift><Key.shift><Key.shift><Key.shift><Key.shift><Key.shift><Key.shift><Key.shift><Key.shift><Key.shift><Key.shift><Key.shift><Key.shift><Key.shift><Key.shift><Key.shift><Key.shift><Key.shift><Key.shift><Key.shift><Key.shift><Key.shift><Key.shift><Key.shift><Key.shift><Key.shift><Key.shift><Key.shift><Key.shift><Key.shift><Key.shift><Key.shift><Key.shift><Key.shift><Key.shift><Key.shift><Key.shift><Key.shift><Key.shift><Key.shift><Key.shift><Key.shift><Key.shift><Key.shift><Key.shift><Key.shift><Key.shift><Key.shift><Key.shift><Key.shift><Key.shift><Key.shift><Key.shift><Key.shift><Key.shift><Key.shift><Key.shift><Key.shift><Key.shift><Key.shift><Key.shift><Key.shift><Key.shift><Key.shift><Key.shift><Key.shift><Key.shift><Key.shift><Key.shift><Key.shift><Key.shift><Key.shift><Key.shift><Key.shift><Key.shift><Key.shift><Key.shift>Welcome<Key.space>to<Key.space>our<Key.space><Key.shift>Negotiation<Key.space><Key.shift><Key.shift><Key.shift><Key.shift><Key.shift><Key.shift><Key.shift><Key.shift><Key.shift><Key.shift><Key.shift><Key.shift><Key.shift><Key.shift><Key.shift><Key.shift><Key.shift><Key.shift><Key.shift><Key.shift><Key.shift><Key.shift><Key.shift><Key.shift><Key.shift><Key.shift><Key.shift><Key.shift>Techniques<Key.space><Key.shift>Training<Key.space>
Screenshot: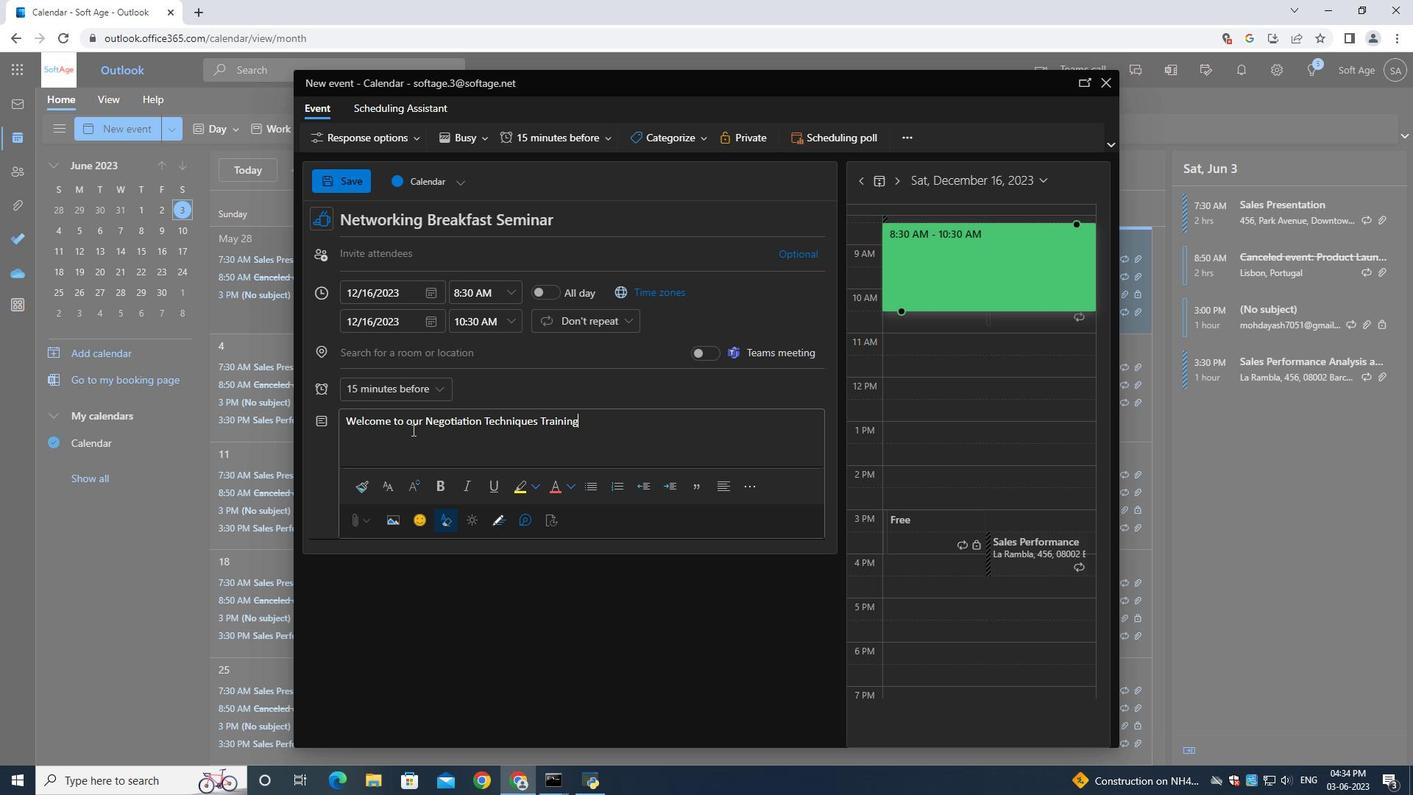 
Action: Mouse moved to (498, 456)
Screenshot: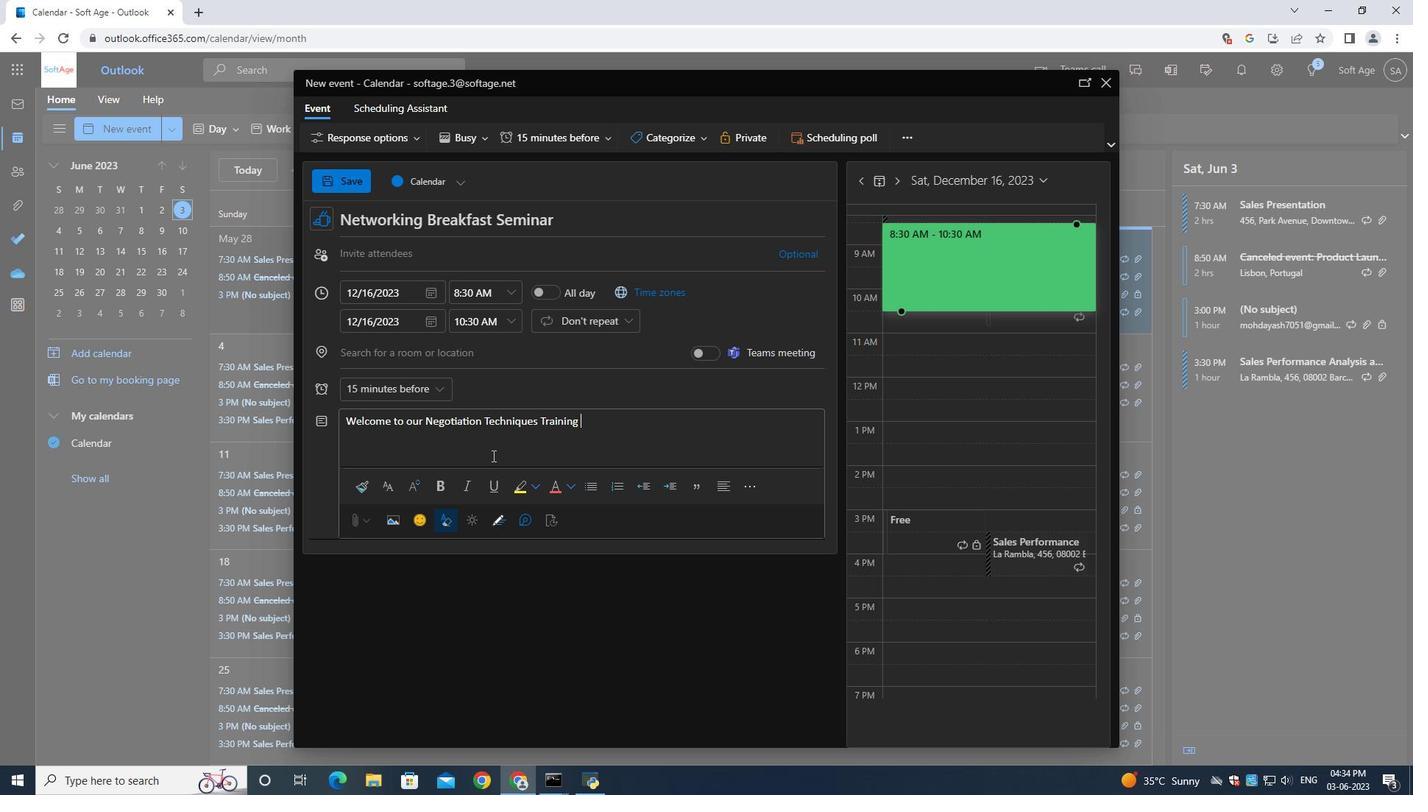 
Action: Key pressed <Key.shift>Workshop,<Key.space>a<Key.space>comprehensive<Key.space>and<Key.space>interview<Key.backspace><Key.backspace><Key.backspace><Key.backspace>ative<Key.space>session<Key.space>desig<Key.backspace>gnned<Key.space><Key.backspace><Key.backspace><Key.backspace>ed<Key.space>to<Key.space>equip<Key.space>participants<Key.space>with<Key.space>the<Key.space>skills<Key.space>and<Key.space>strategies<Key.space>necessary<Key.space>to<Key.space>navigate<Key.space>successful<Key.space>negotiation,<Key.space>providing<Key.space>participants<Key.space>with<Key.space>valuable<Key.space>insights<Key.space>and<Key.space>techniques<Key.space>to<Key.space>achive<Key.space>optimal<Key.space>outcomes<Key.space>in<Key.space>a<Key.space>variety<Key.space>og<Key.space>professional<Key.space>scenarios.
Screenshot: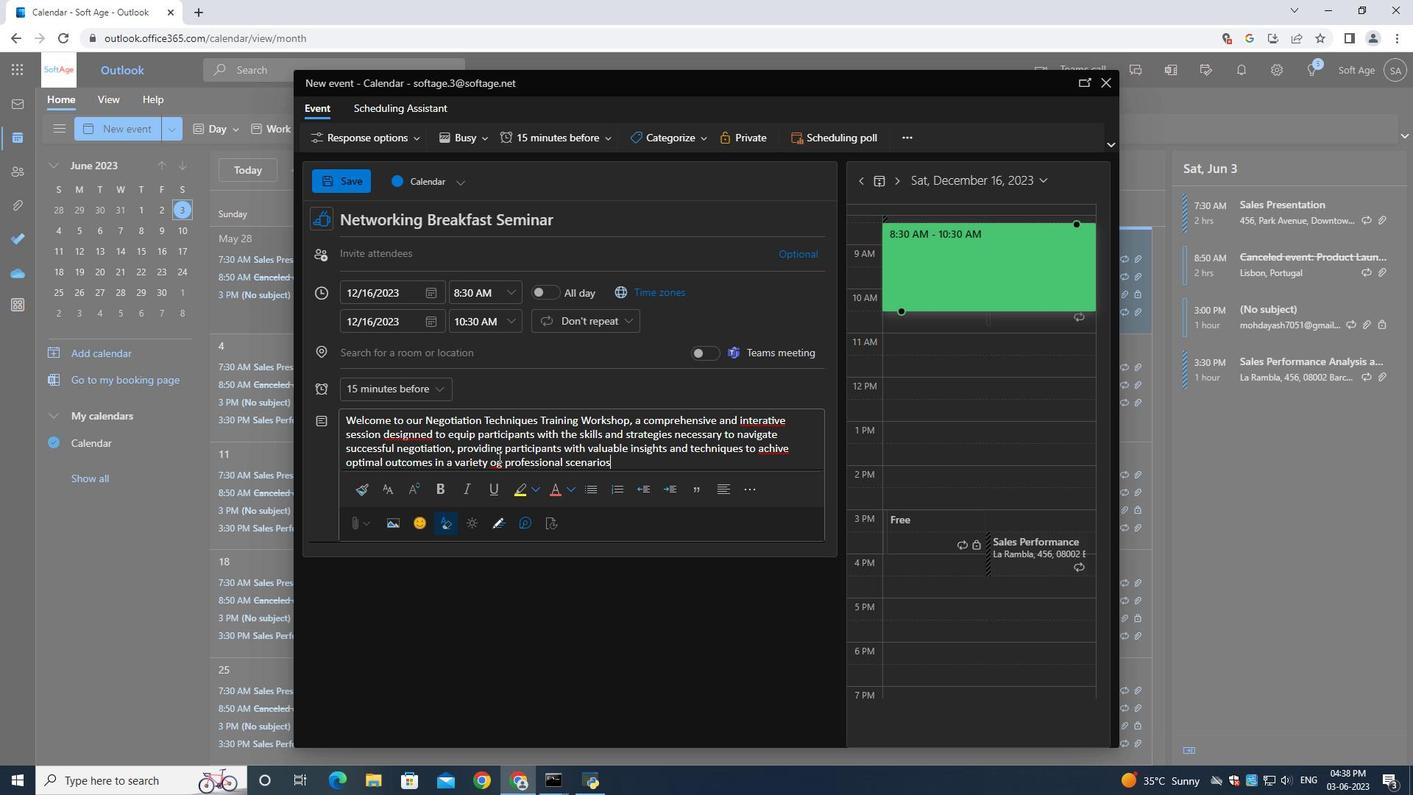 
Action: Mouse moved to (687, 132)
Screenshot: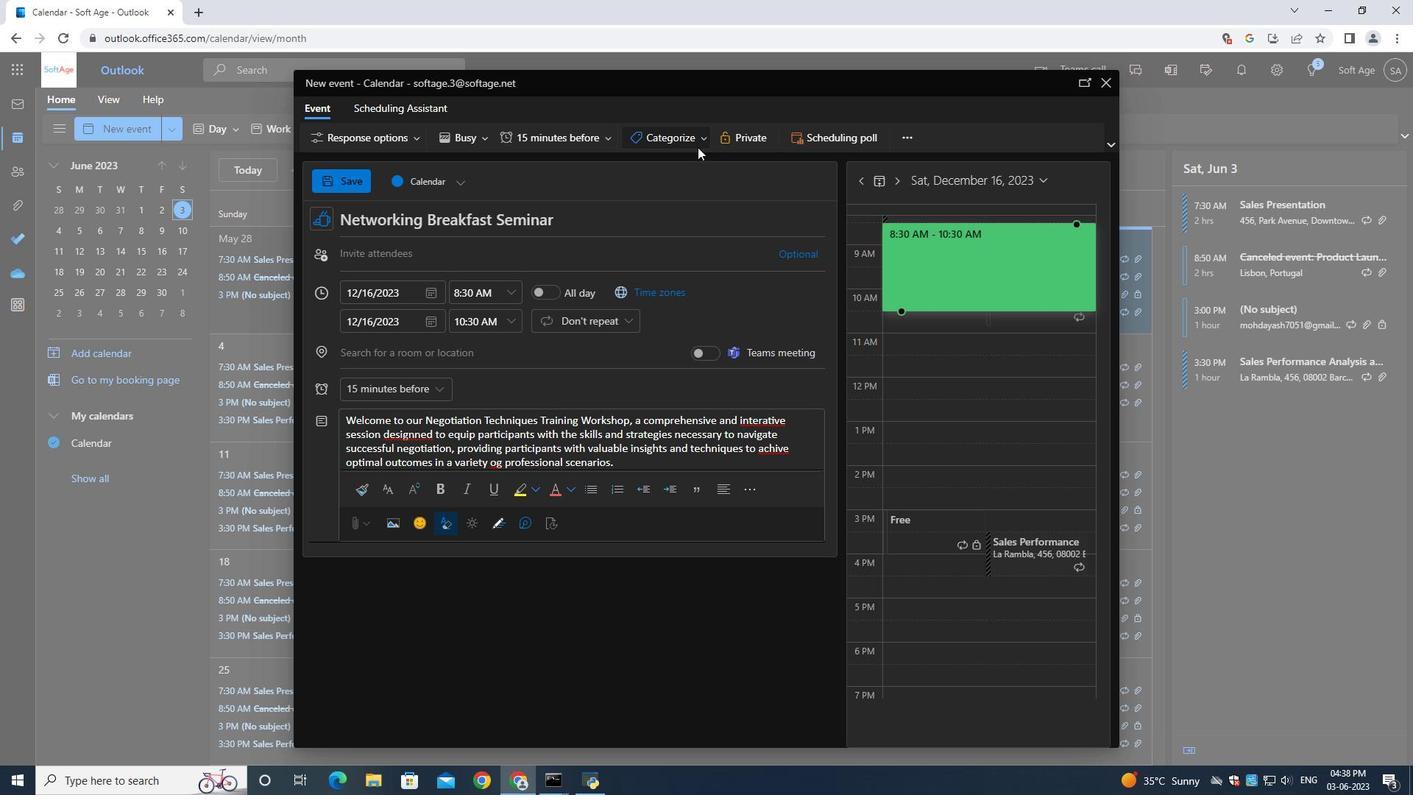 
Action: Mouse pressed left at (687, 132)
Screenshot: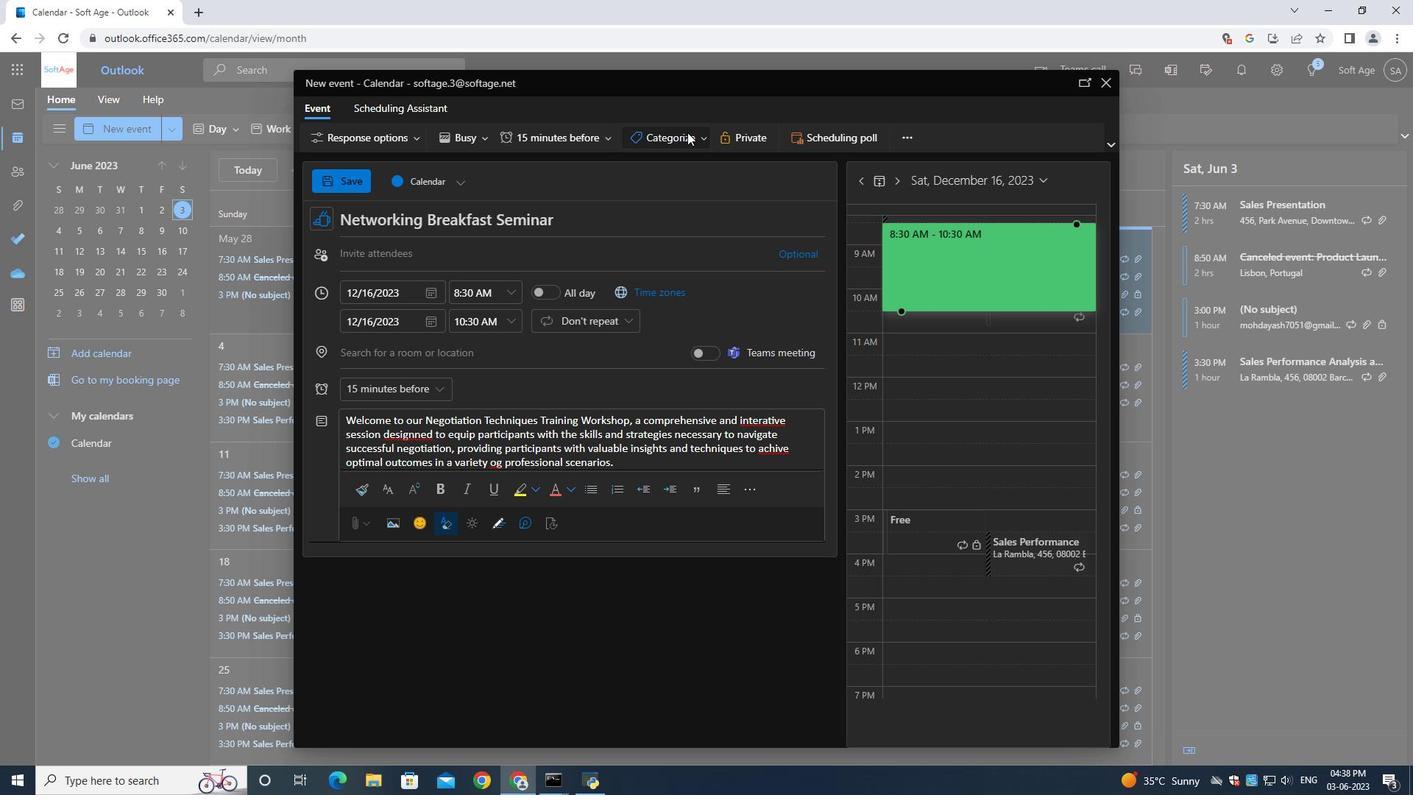 
Action: Mouse moved to (660, 259)
Screenshot: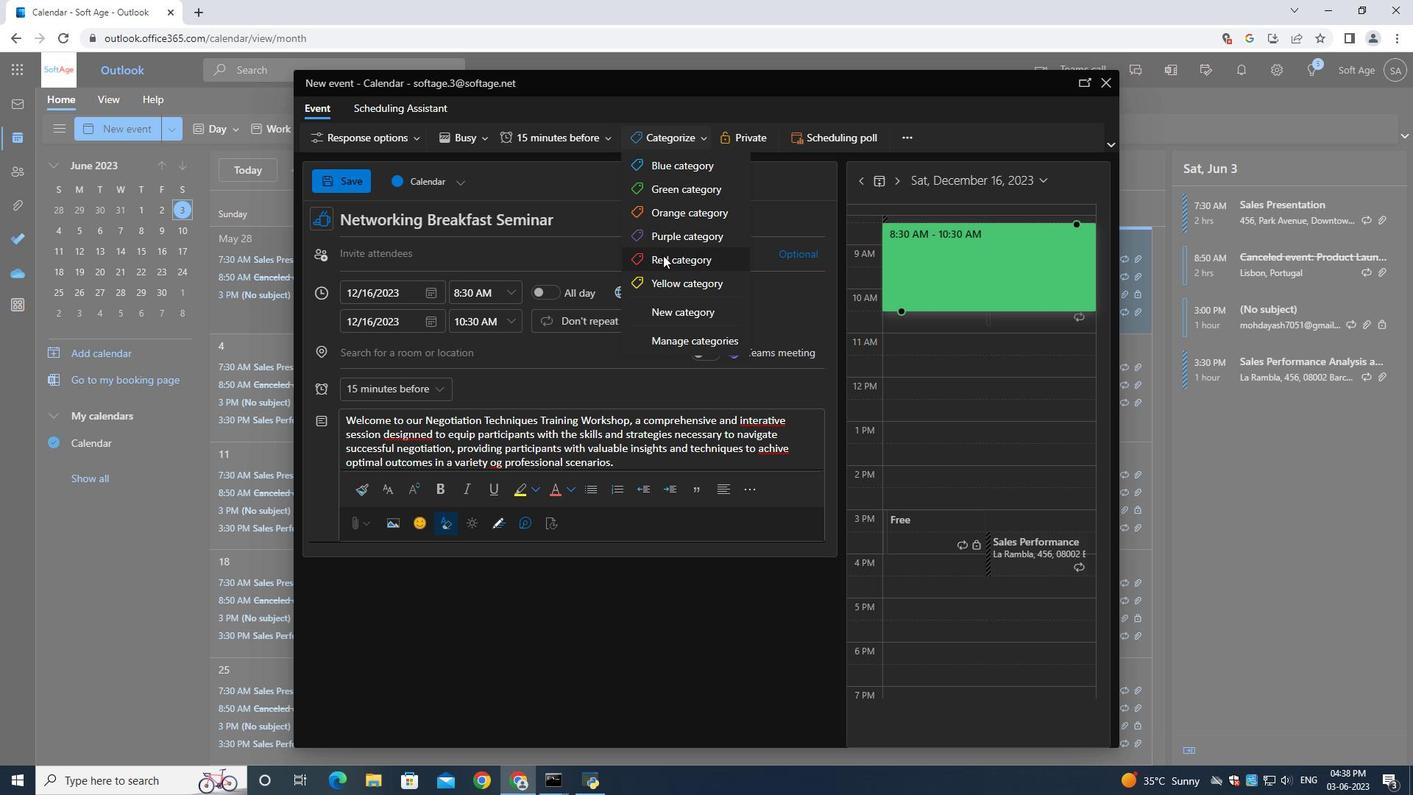 
Action: Mouse pressed left at (660, 259)
Screenshot: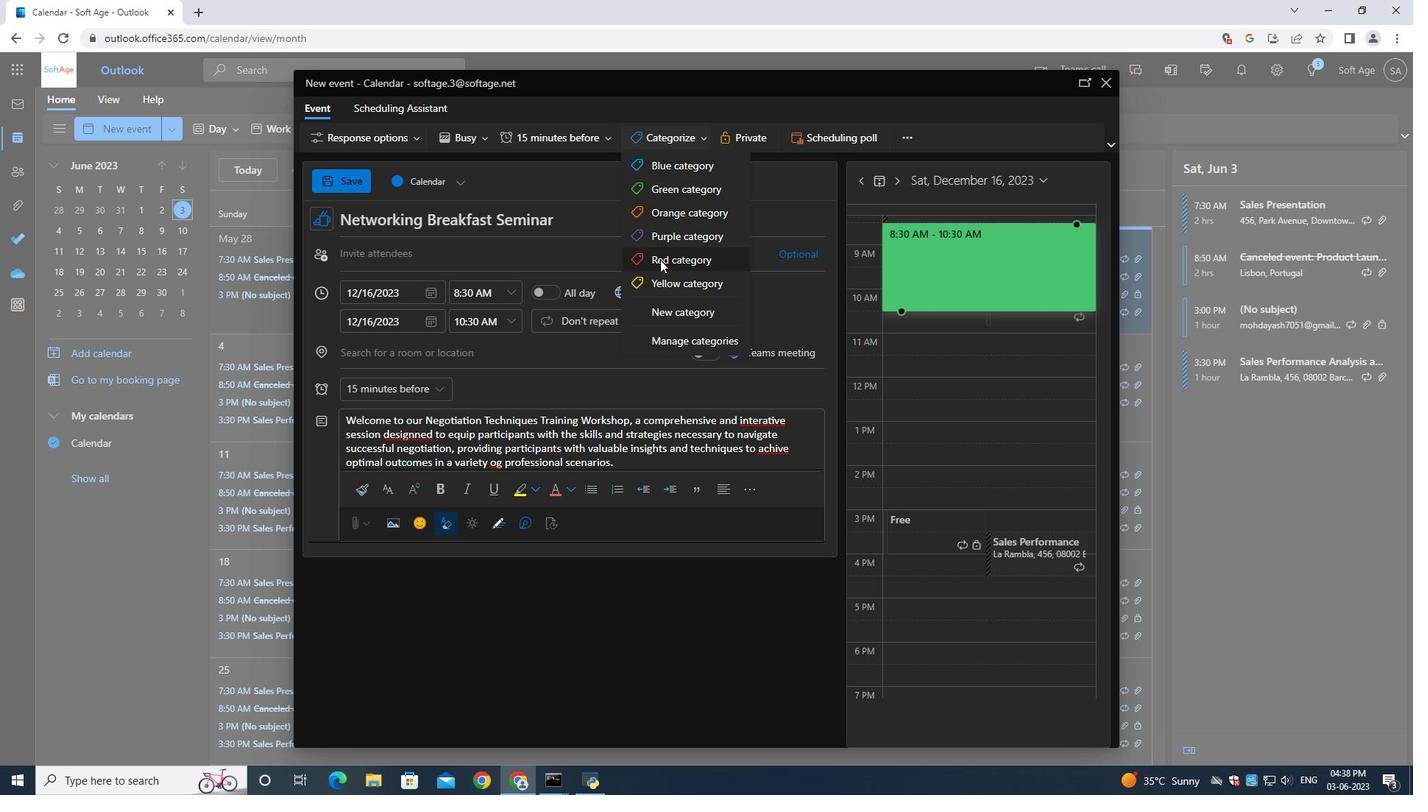 
Action: Mouse moved to (385, 352)
Screenshot: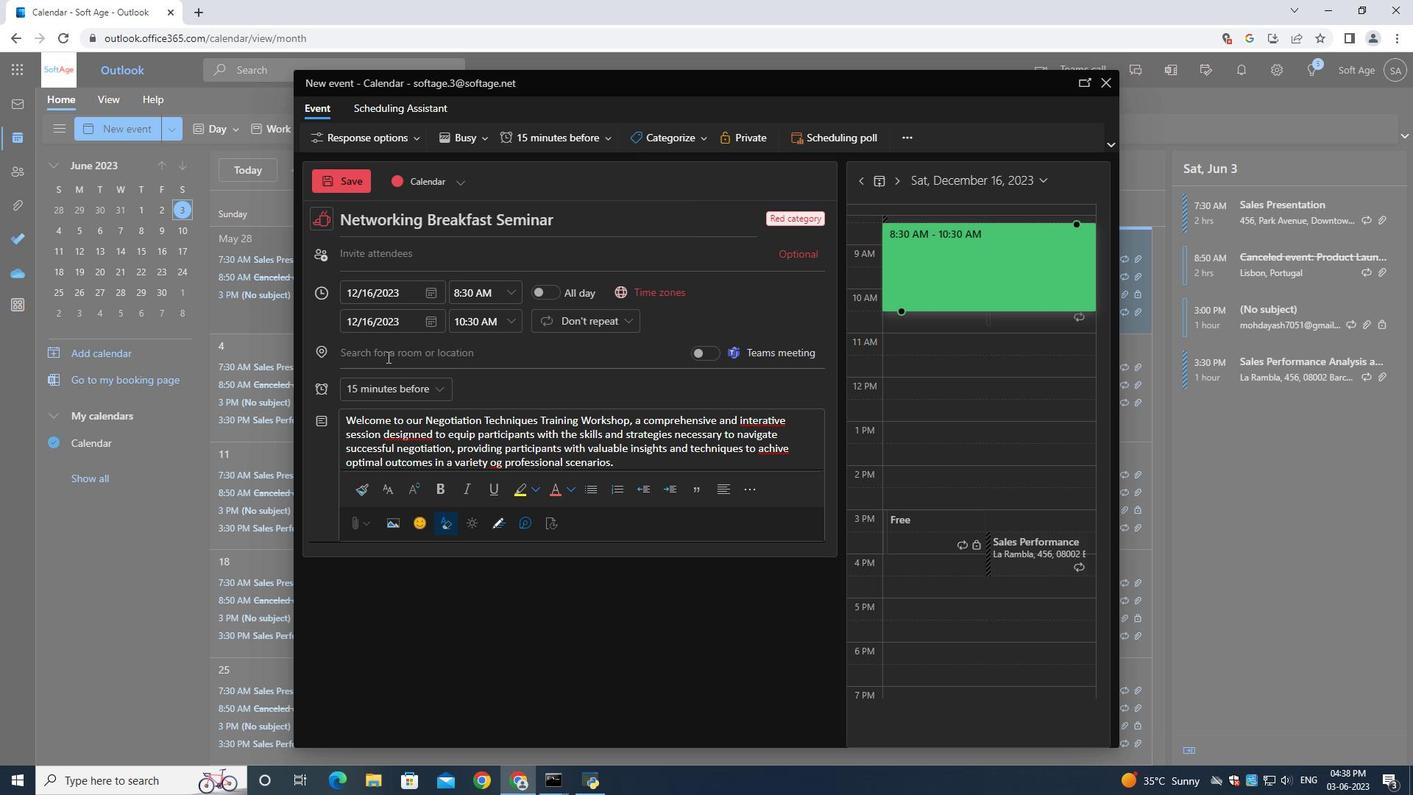 
Action: Mouse pressed left at (385, 352)
Screenshot: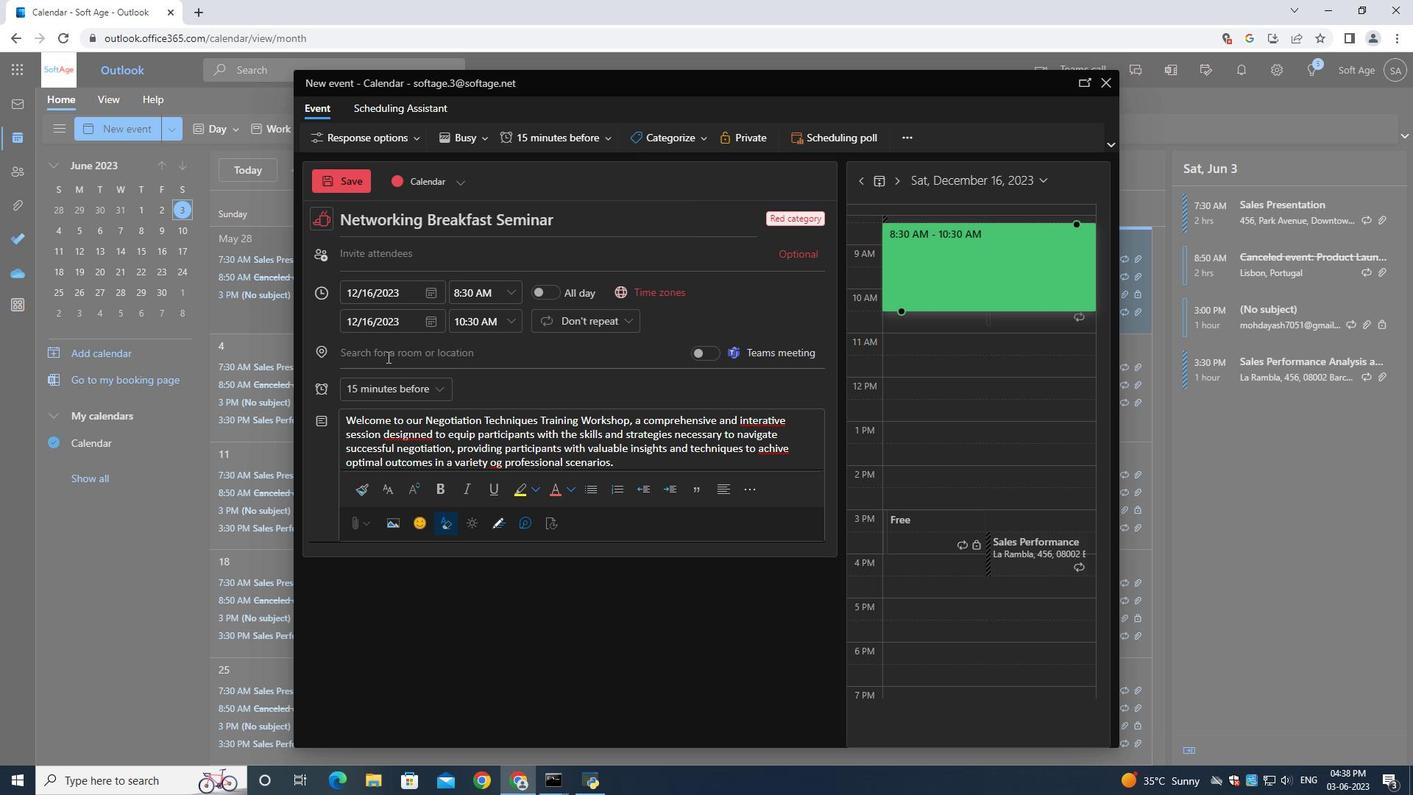 
Action: Mouse moved to (385, 356)
Screenshot: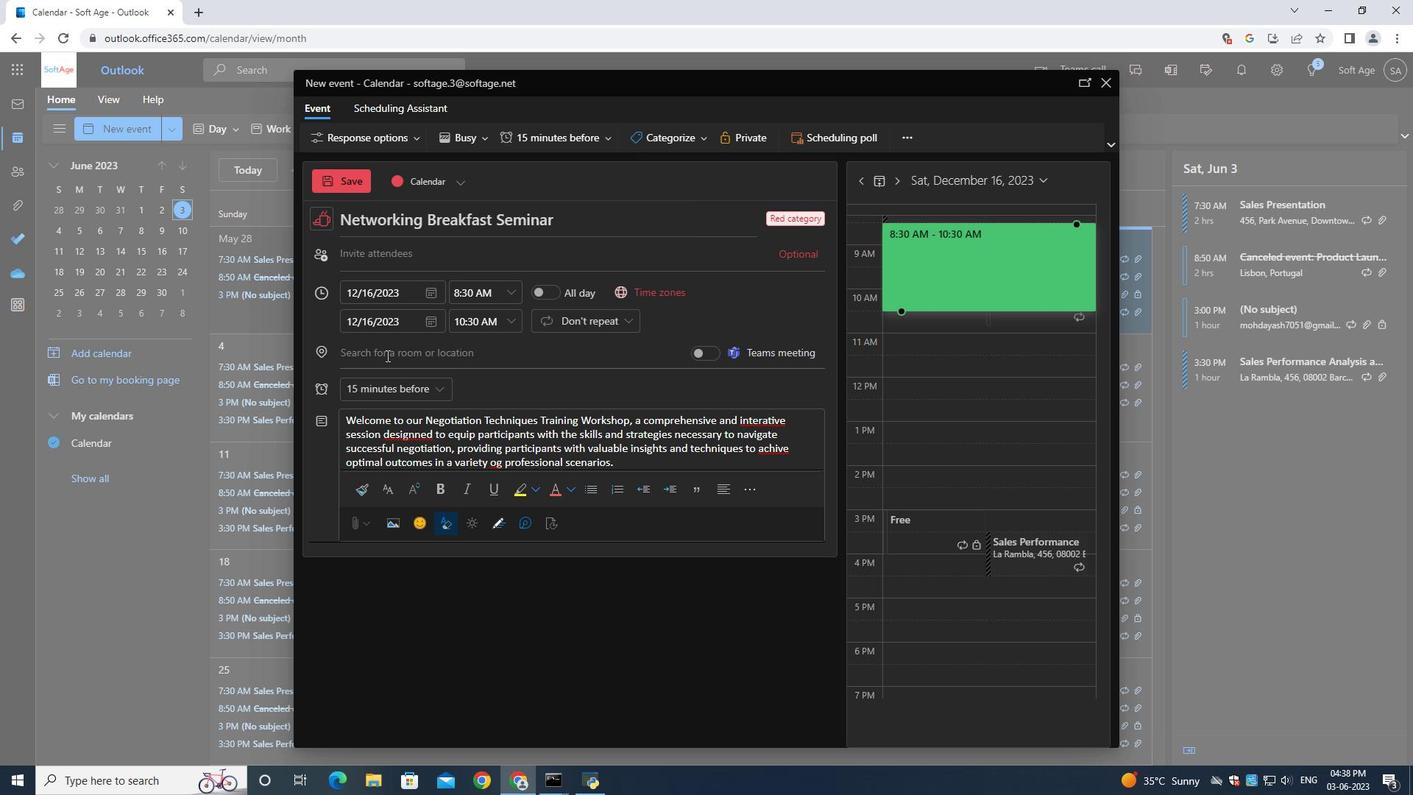
Action: Key pressed <Key.shift><Key.shift><Key.shift><Key.shift><Key.shift><Key.shift><Key.shift><Key.shift><Key.shift><Key.shift><Key.shift><Key.shift><Key.shift><Key.shift><Key.shift><Key.shift><Key.shift><Key.shift>Olive<Key.space>lane<Key.backspace><Key.backspace><Key.backspace><Key.backspace><Key.shift>Lane,<Key.space><Key.shift><Key.shift><Key.shift>Girona,<Key.space><Key.shift>Spain<Key.space>
Screenshot: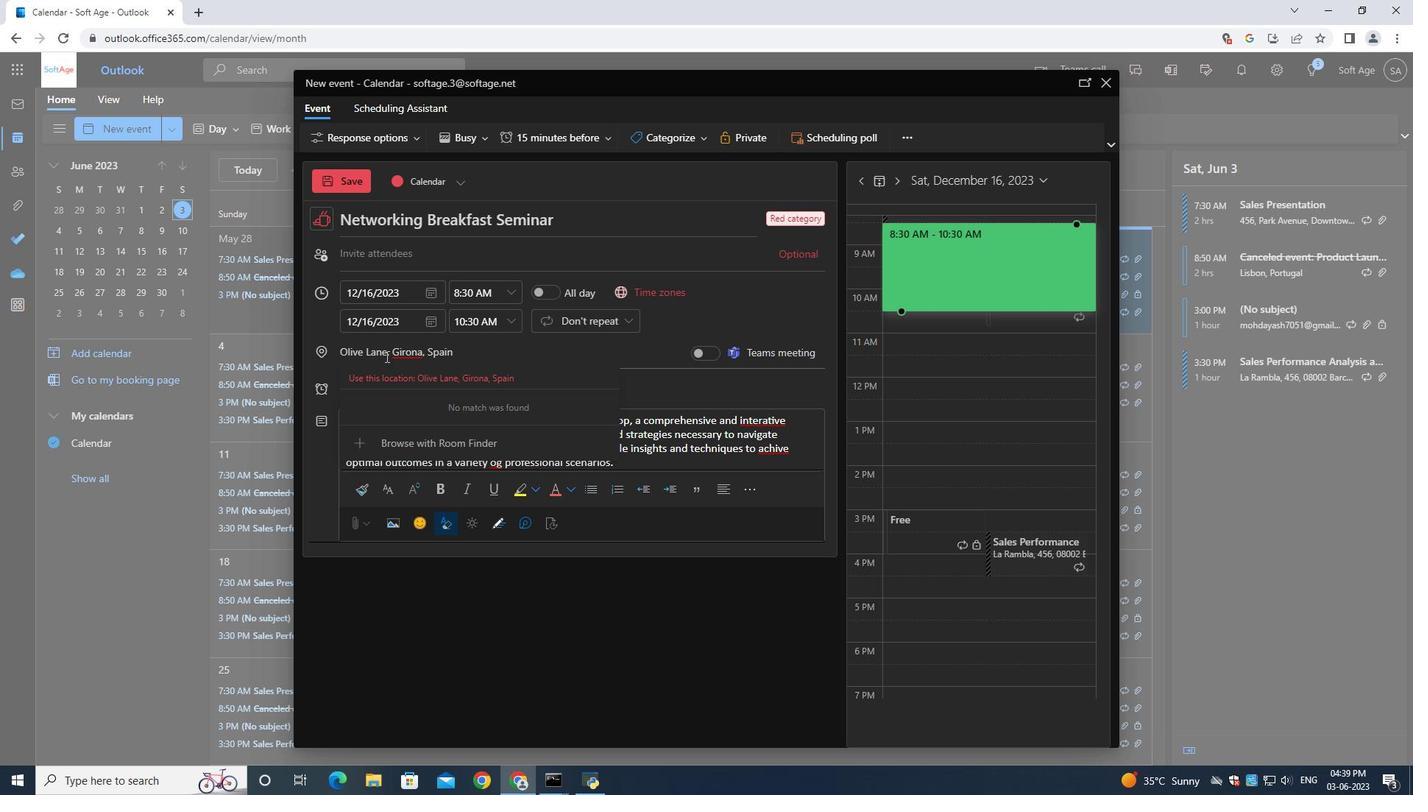 
Action: Mouse moved to (689, 389)
Screenshot: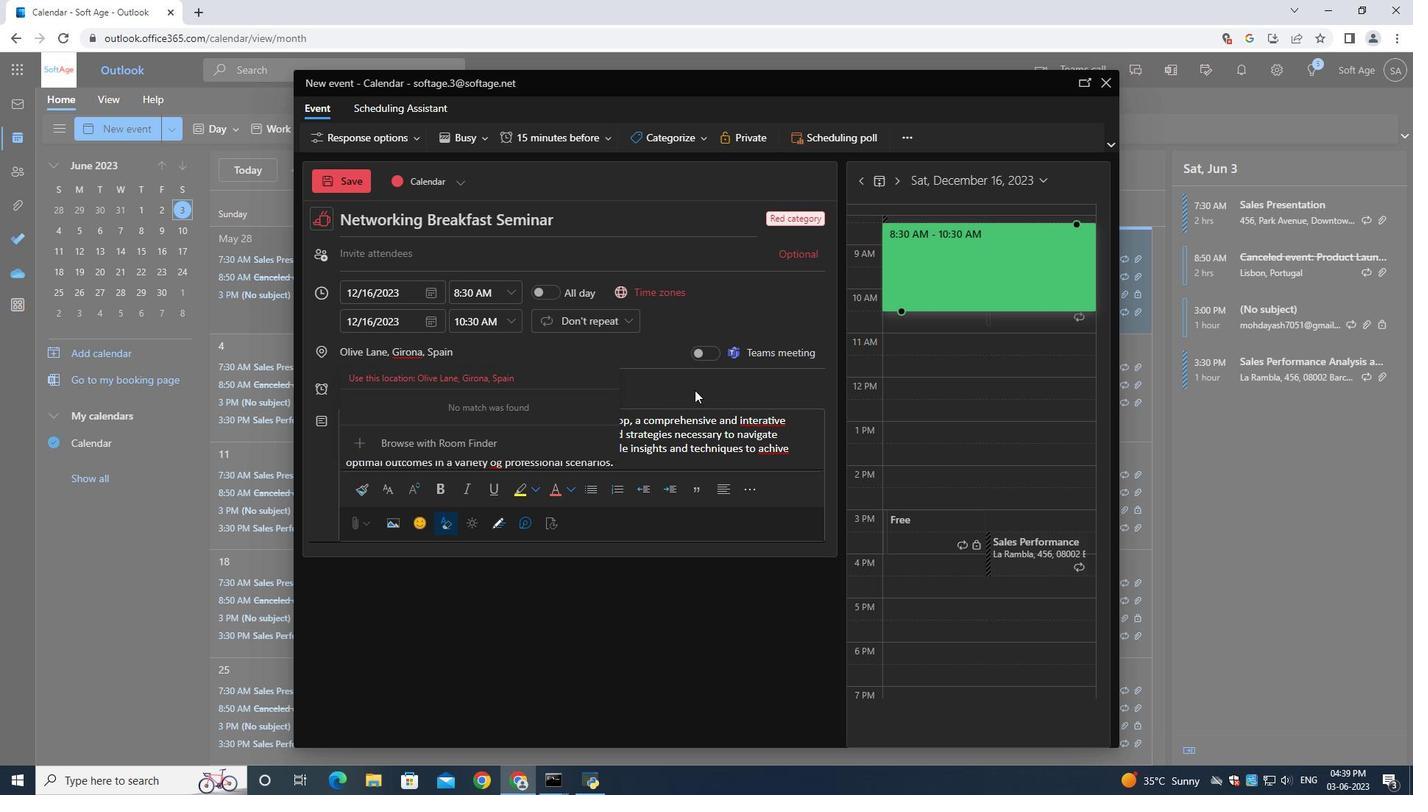 
Action: Mouse pressed left at (689, 389)
Screenshot: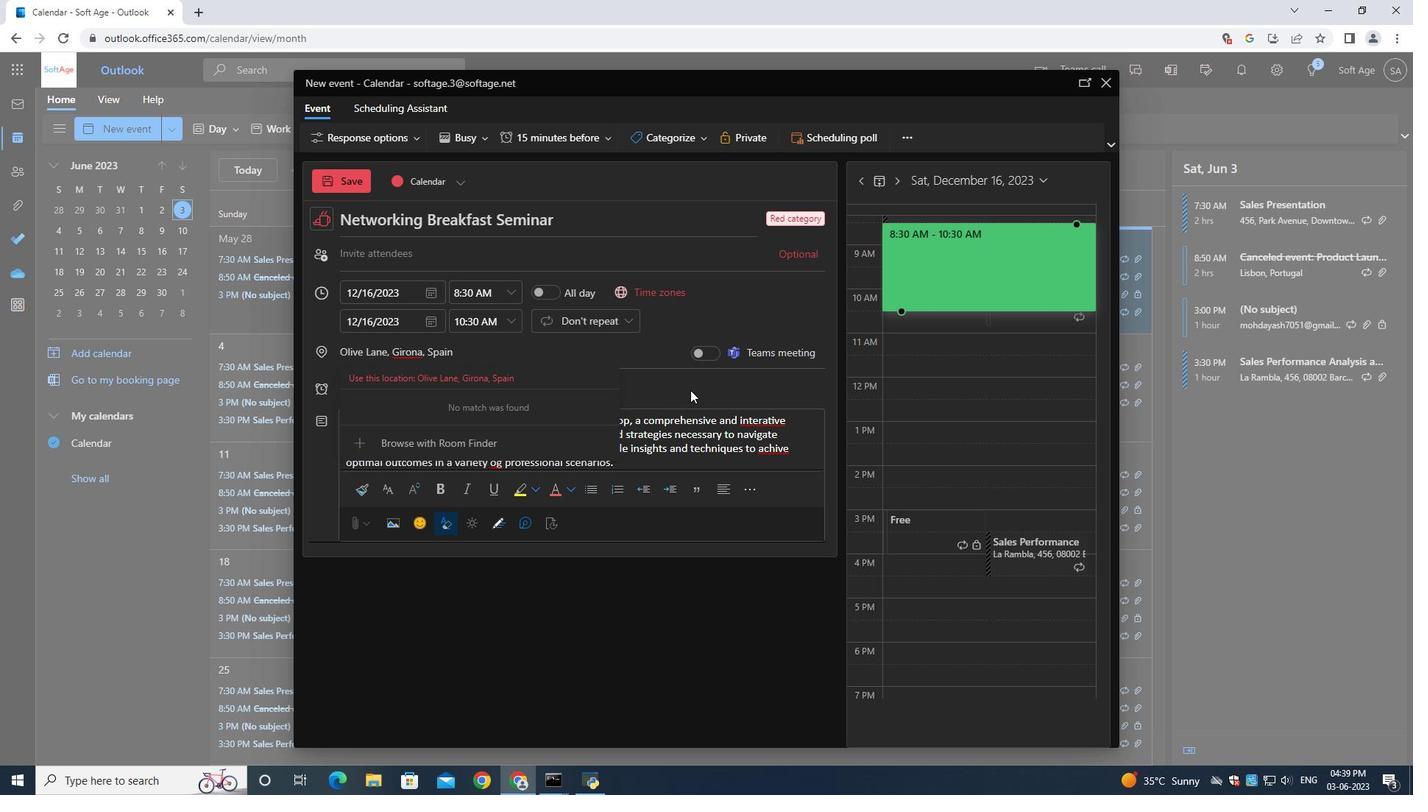
Action: Mouse moved to (416, 256)
Screenshot: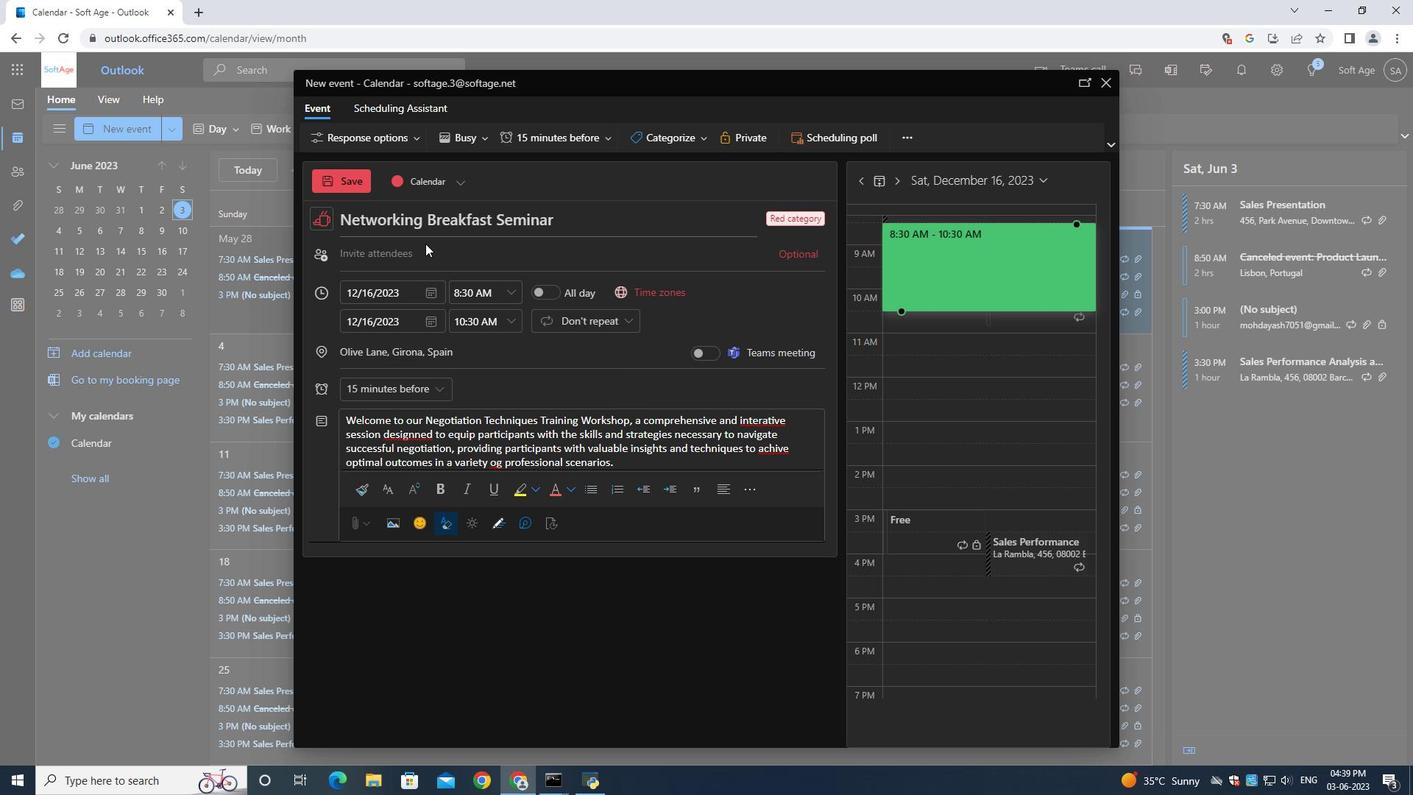 
Action: Mouse pressed left at (416, 256)
Screenshot: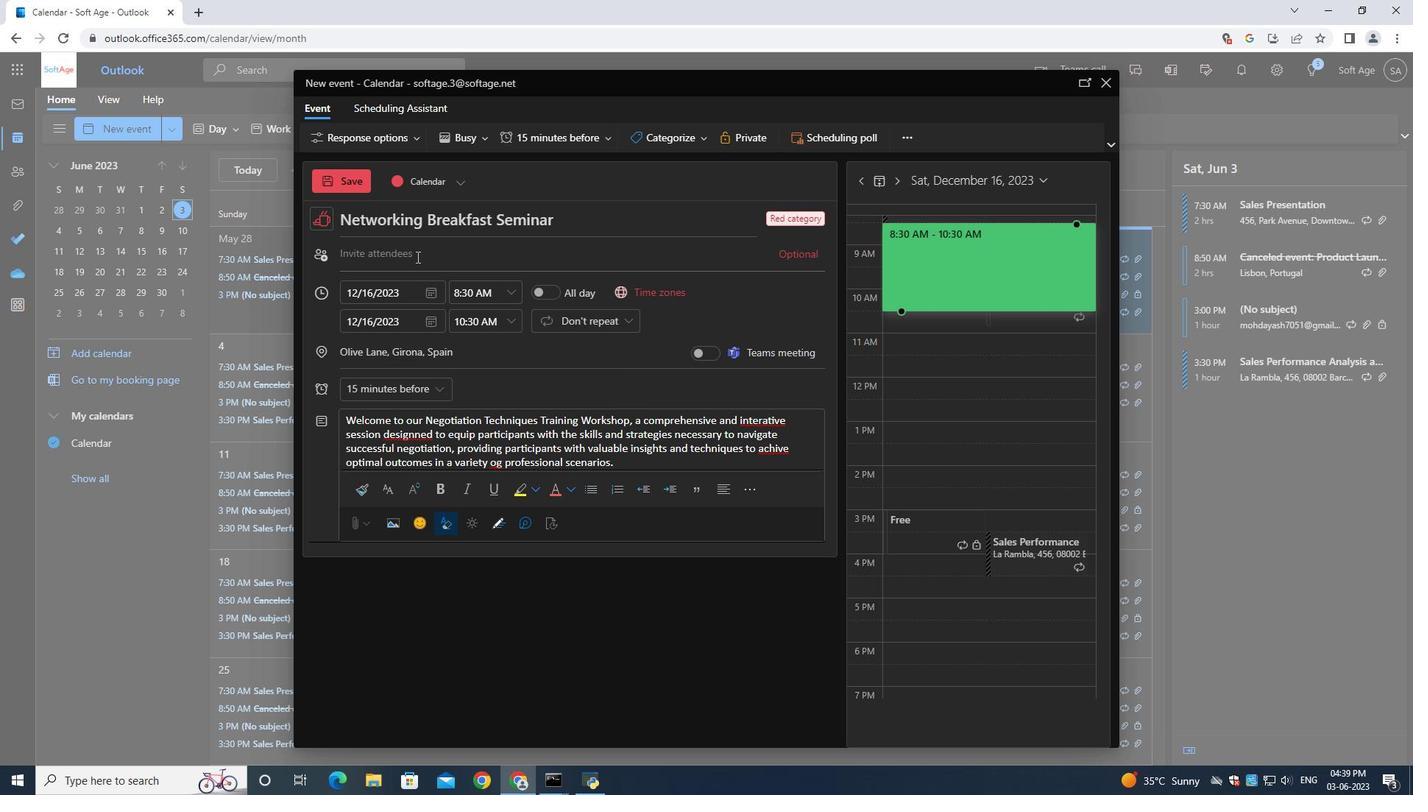 
Action: Key pressed softage.10<Key.shift>@softage.net
Screenshot: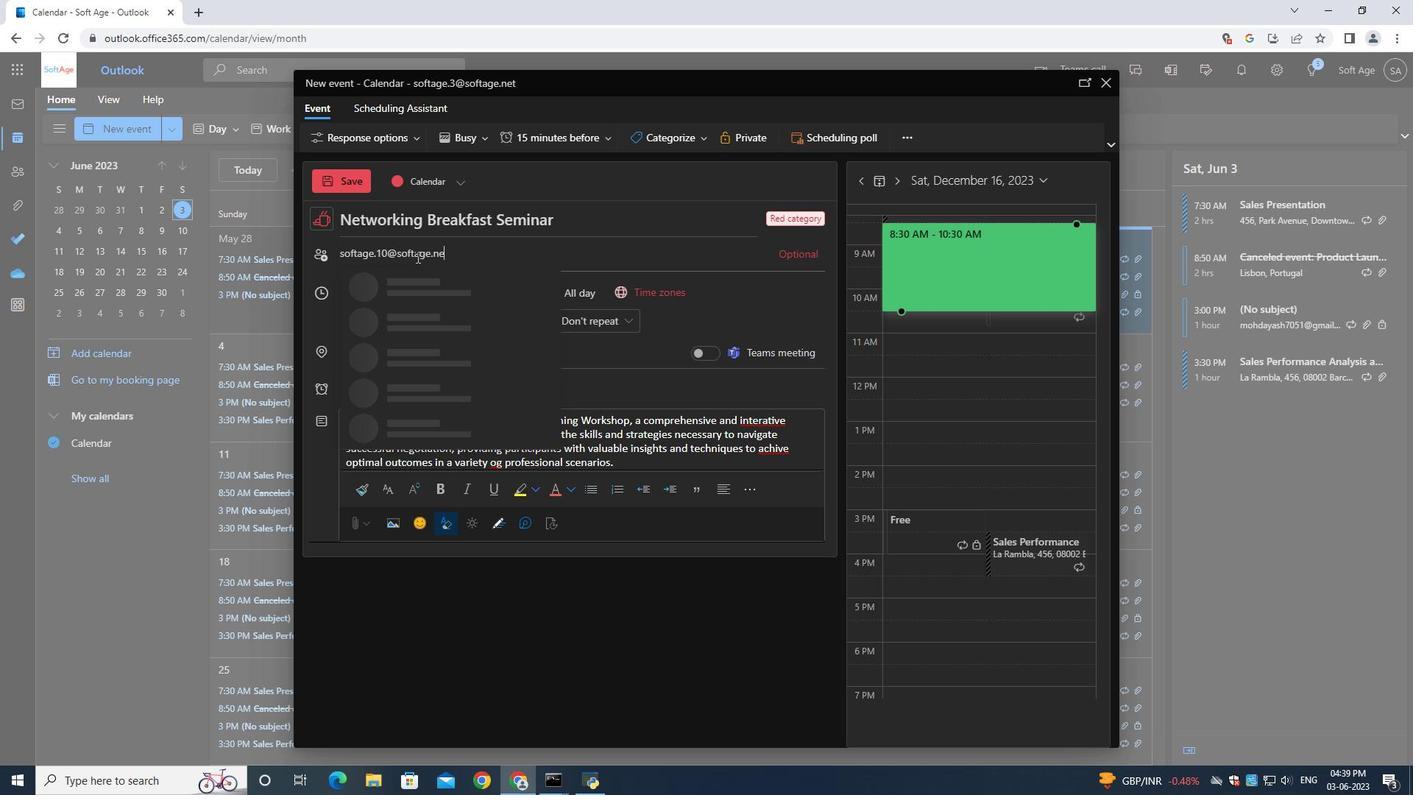 
Action: Mouse moved to (421, 297)
Screenshot: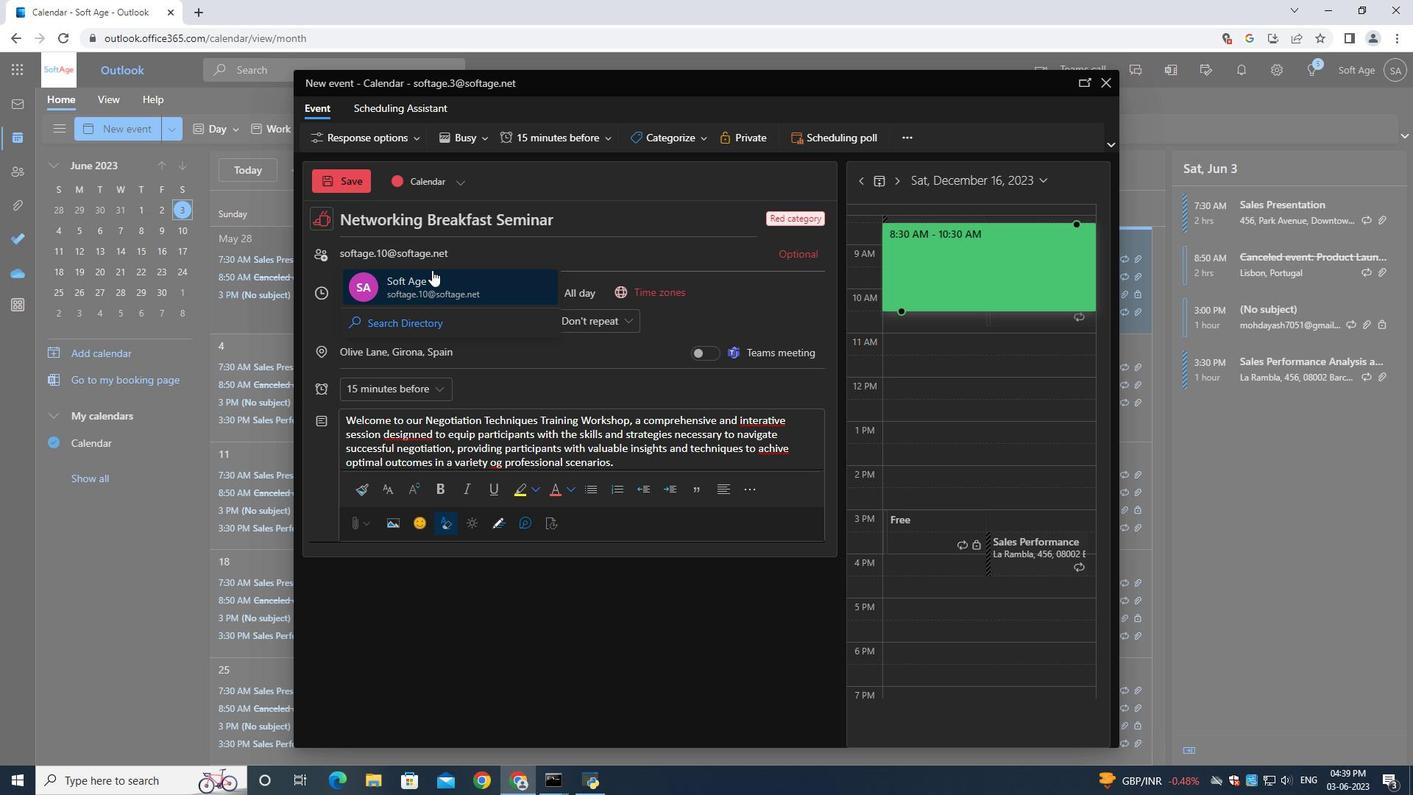 
Action: Mouse pressed left at (421, 297)
Screenshot: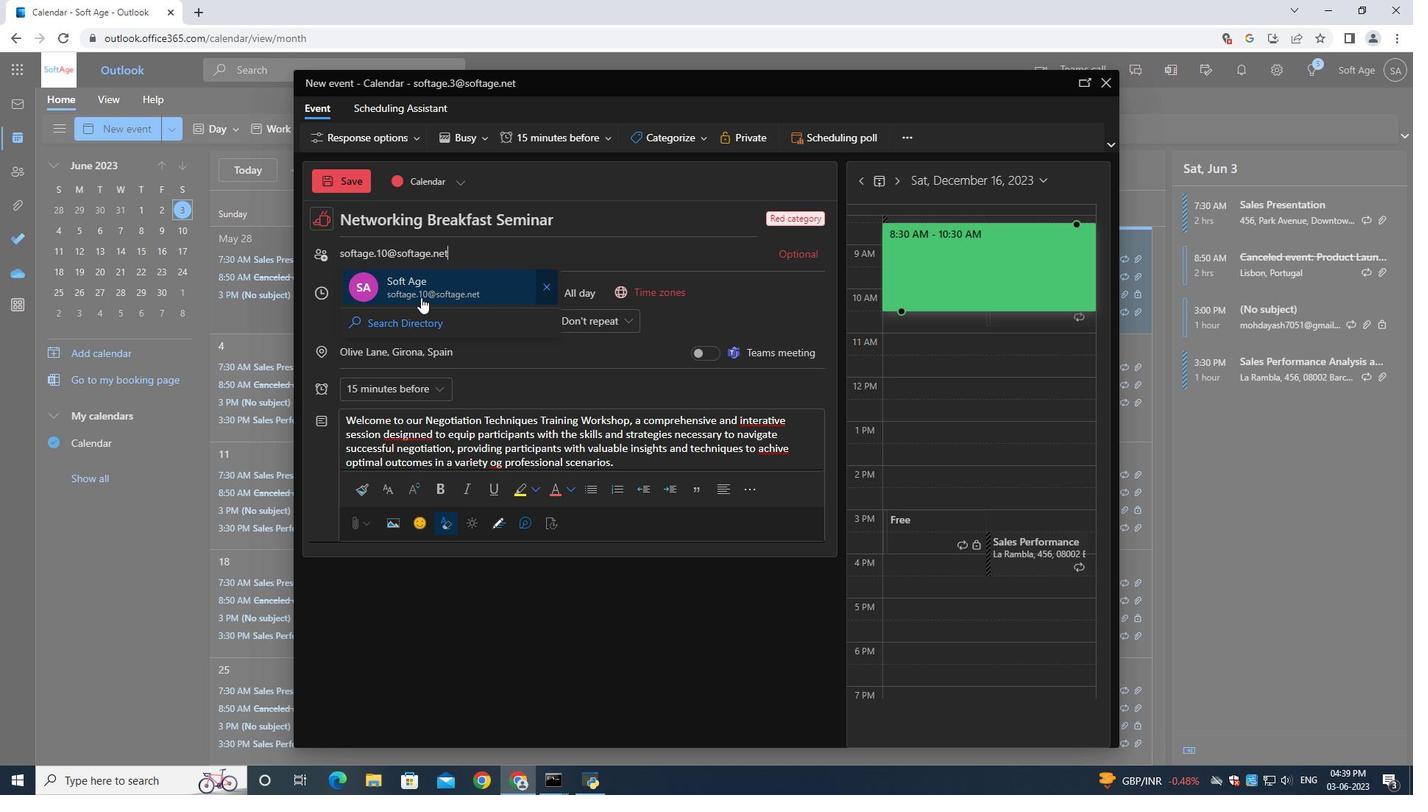 
Action: Key pressed softage.1<Key.shift>@softage.net
Screenshot: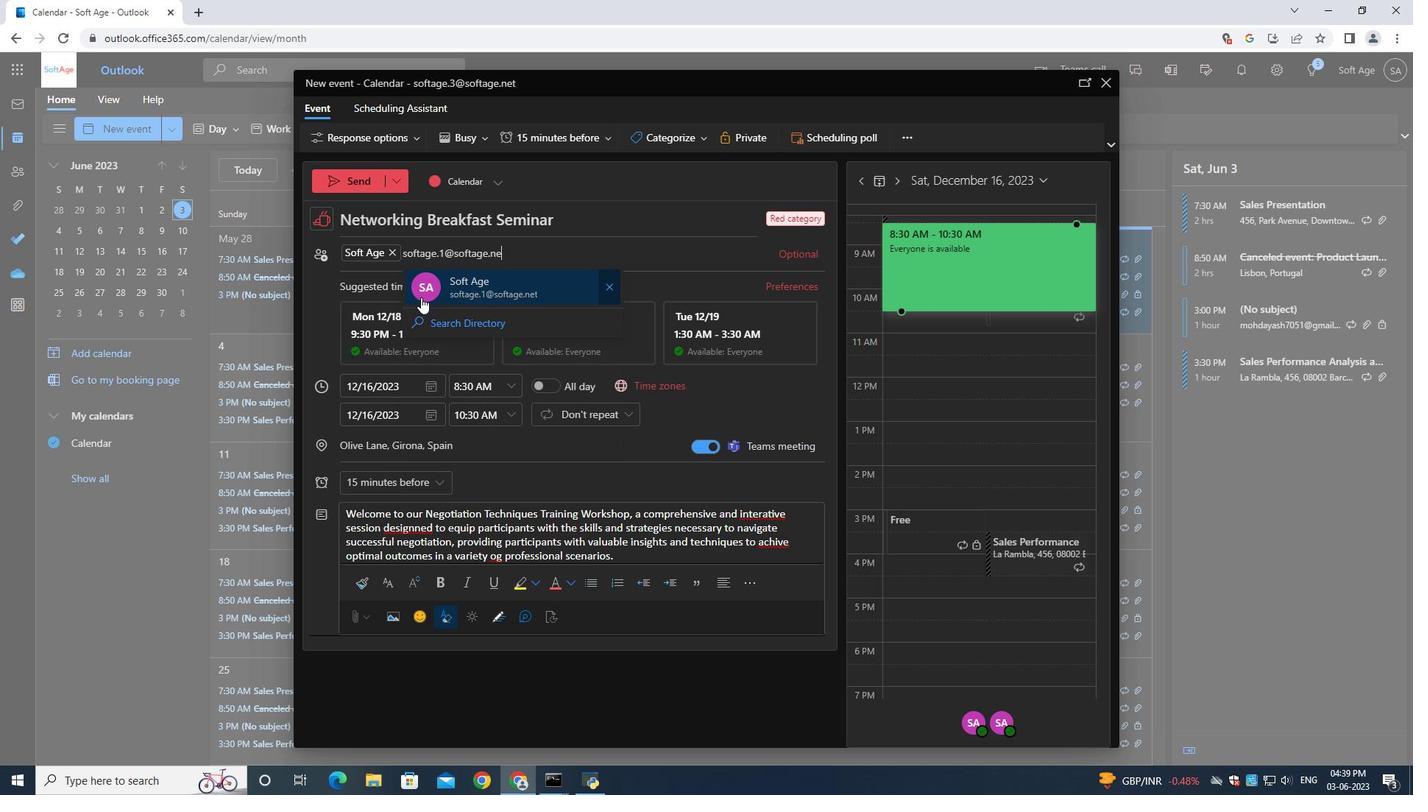 
Action: Mouse moved to (460, 284)
Screenshot: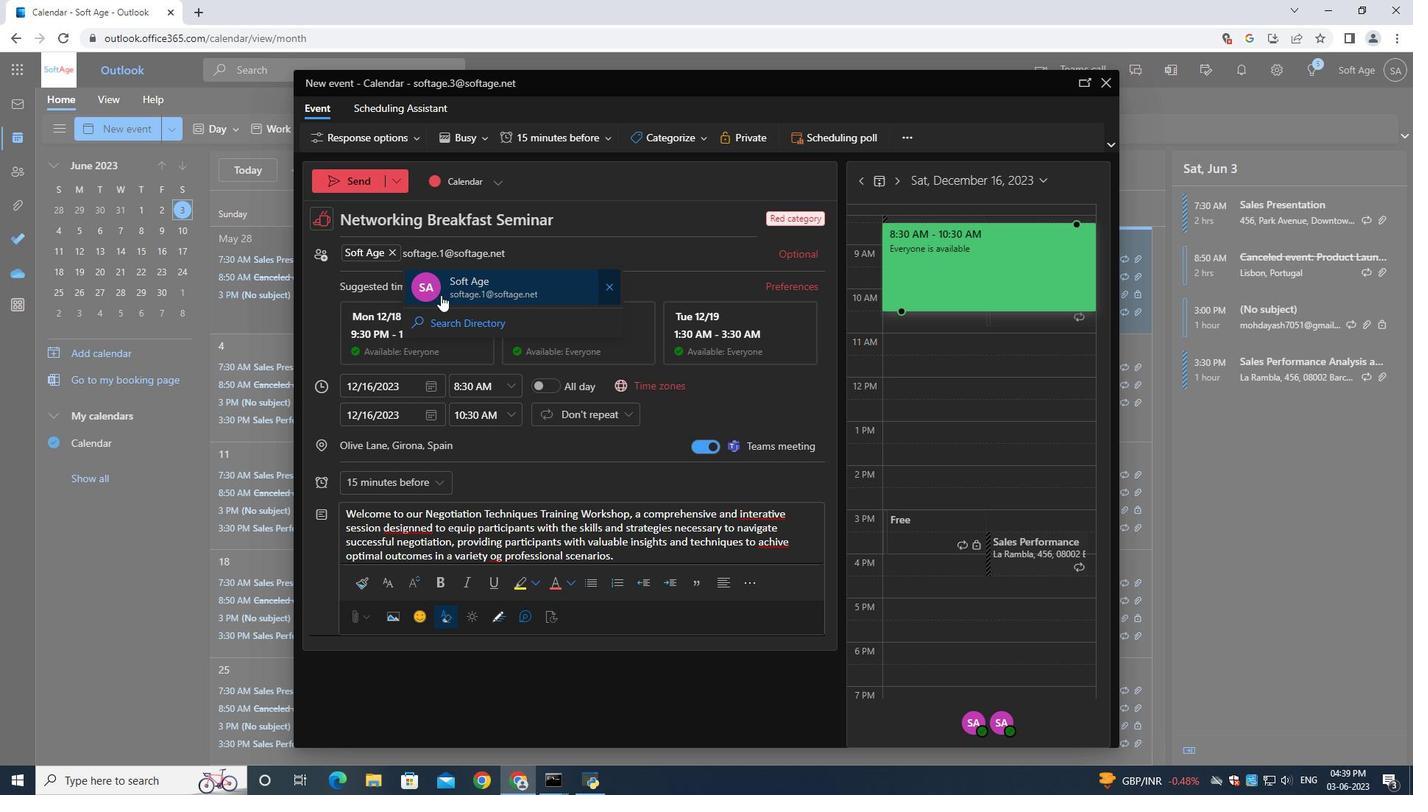 
Action: Mouse pressed left at (460, 284)
Screenshot: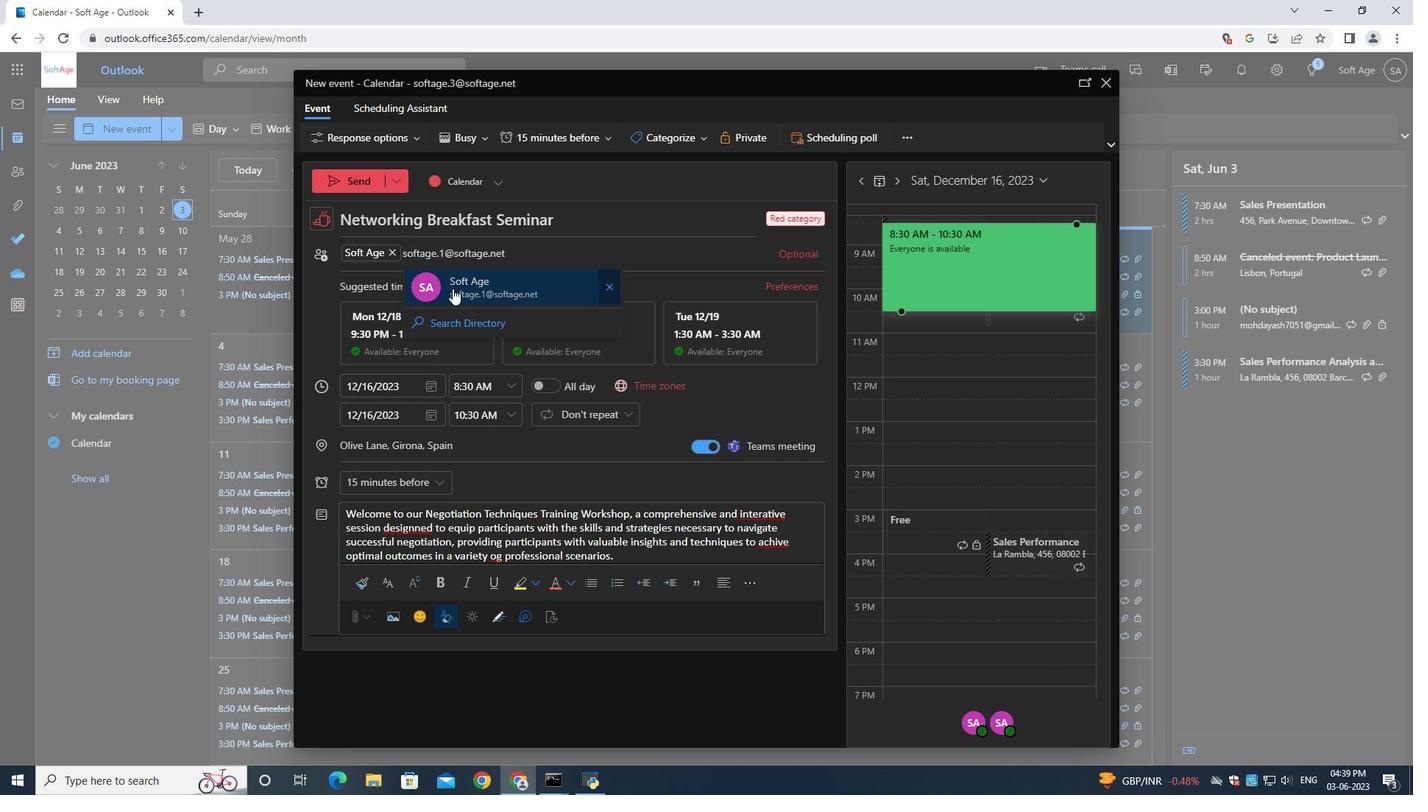 
Action: Mouse moved to (417, 489)
Screenshot: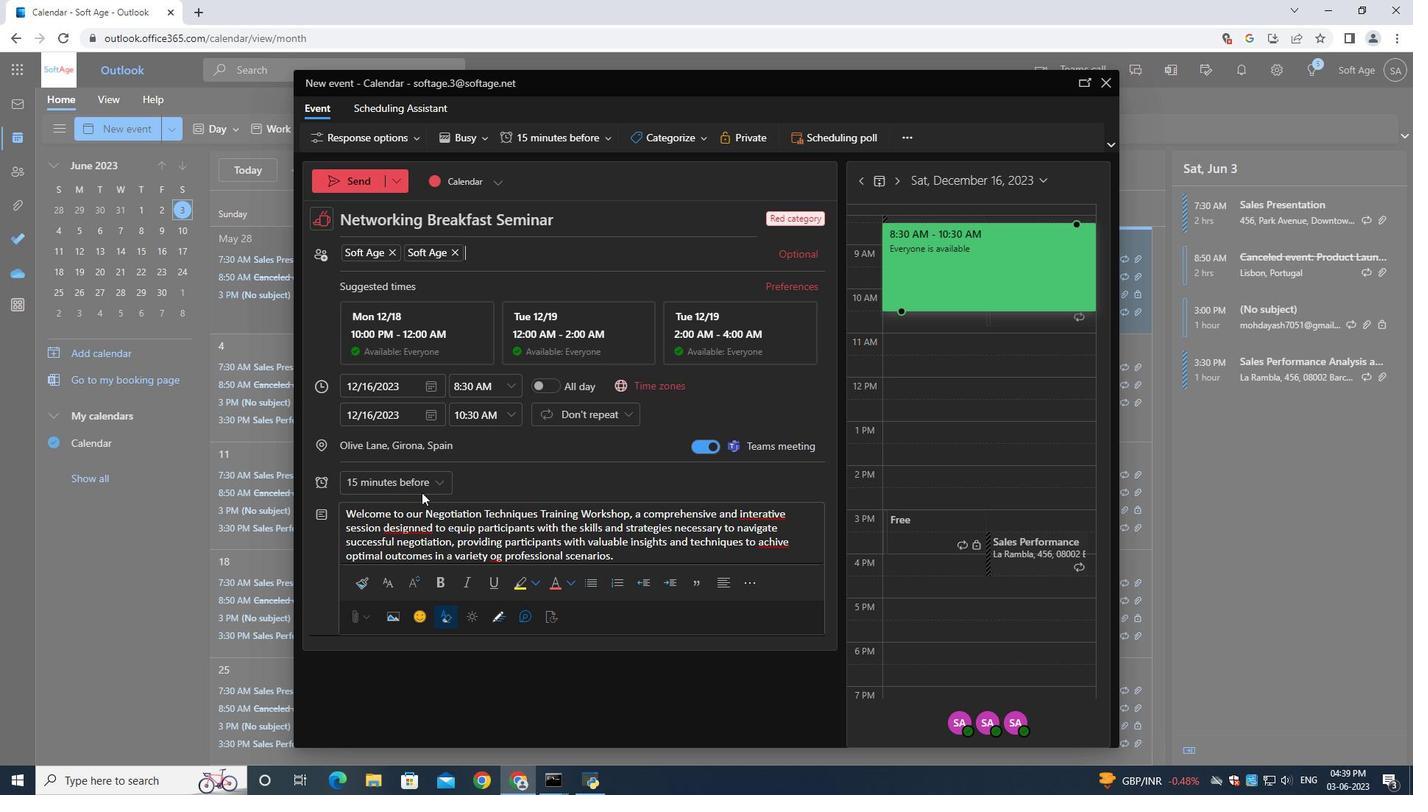 
Action: Mouse pressed left at (417, 489)
Screenshot: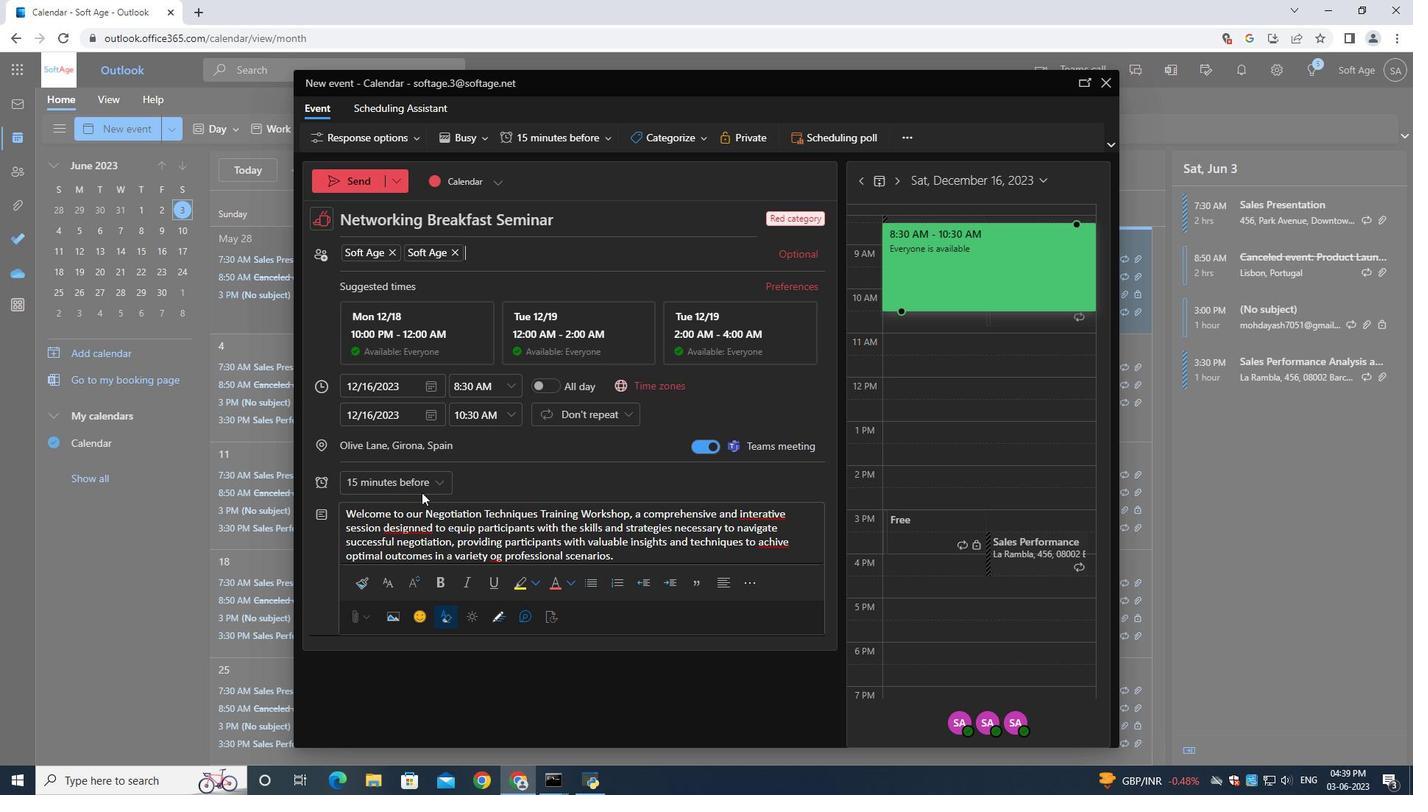 
Action: Mouse moved to (417, 483)
Screenshot: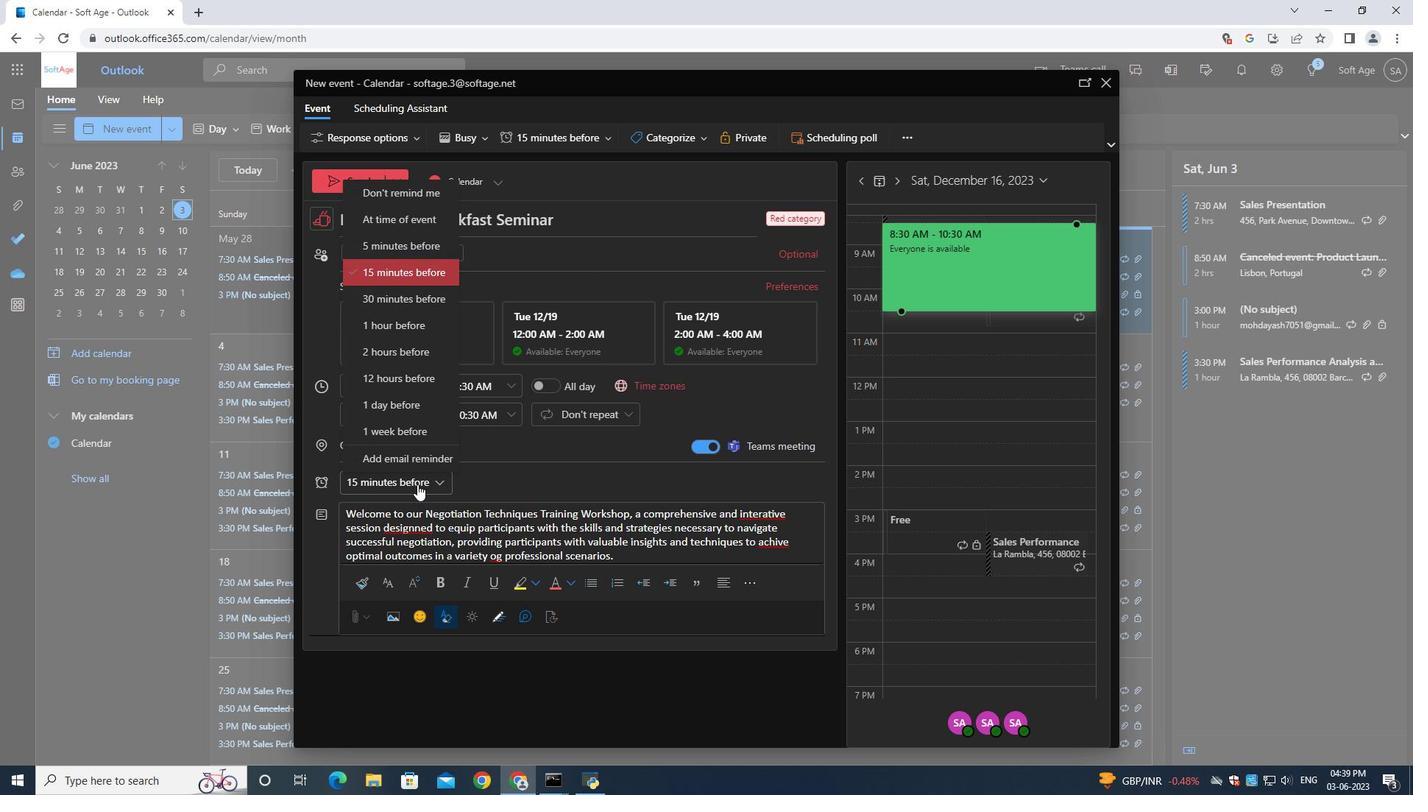 
Action: Mouse pressed left at (417, 483)
Screenshot: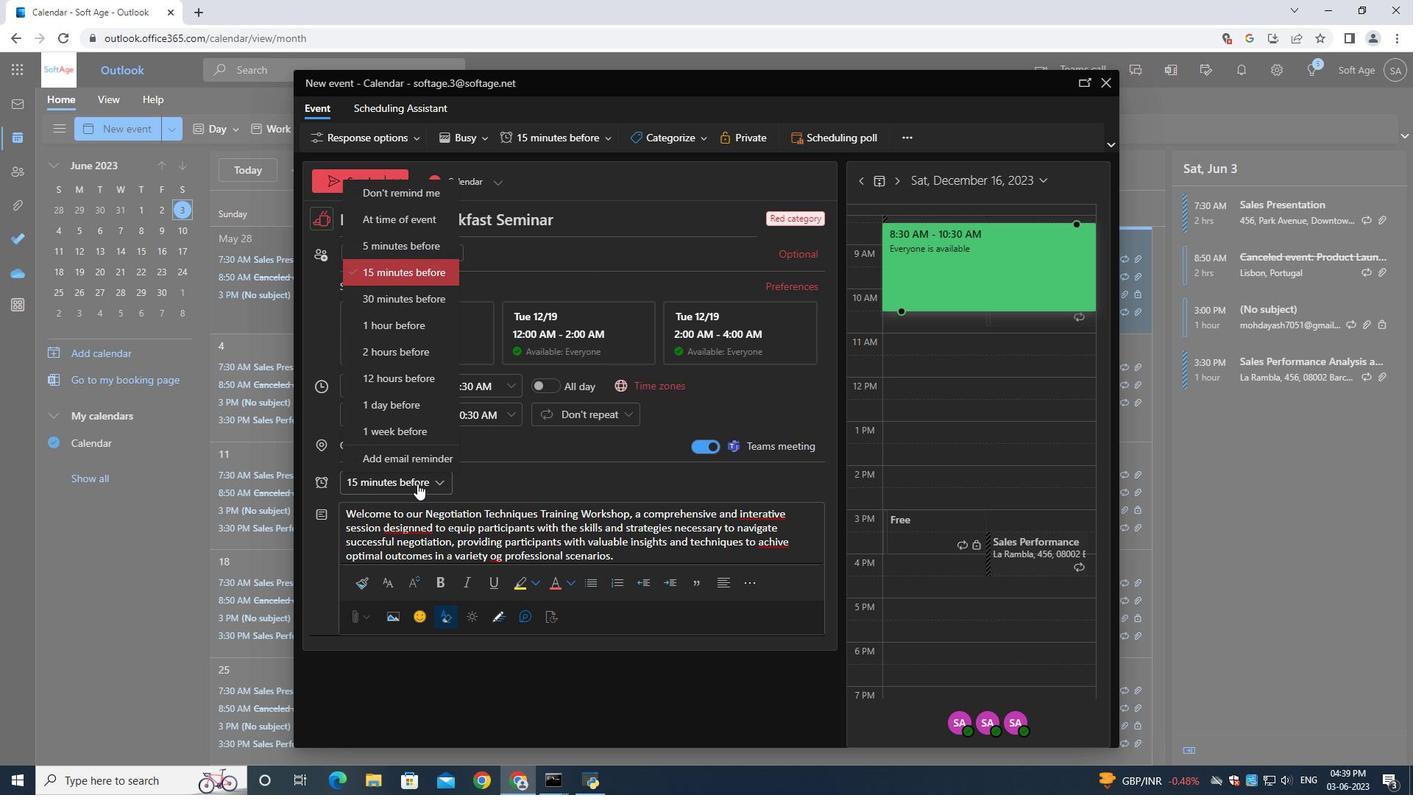 
Action: Mouse moved to (351, 178)
Screenshot: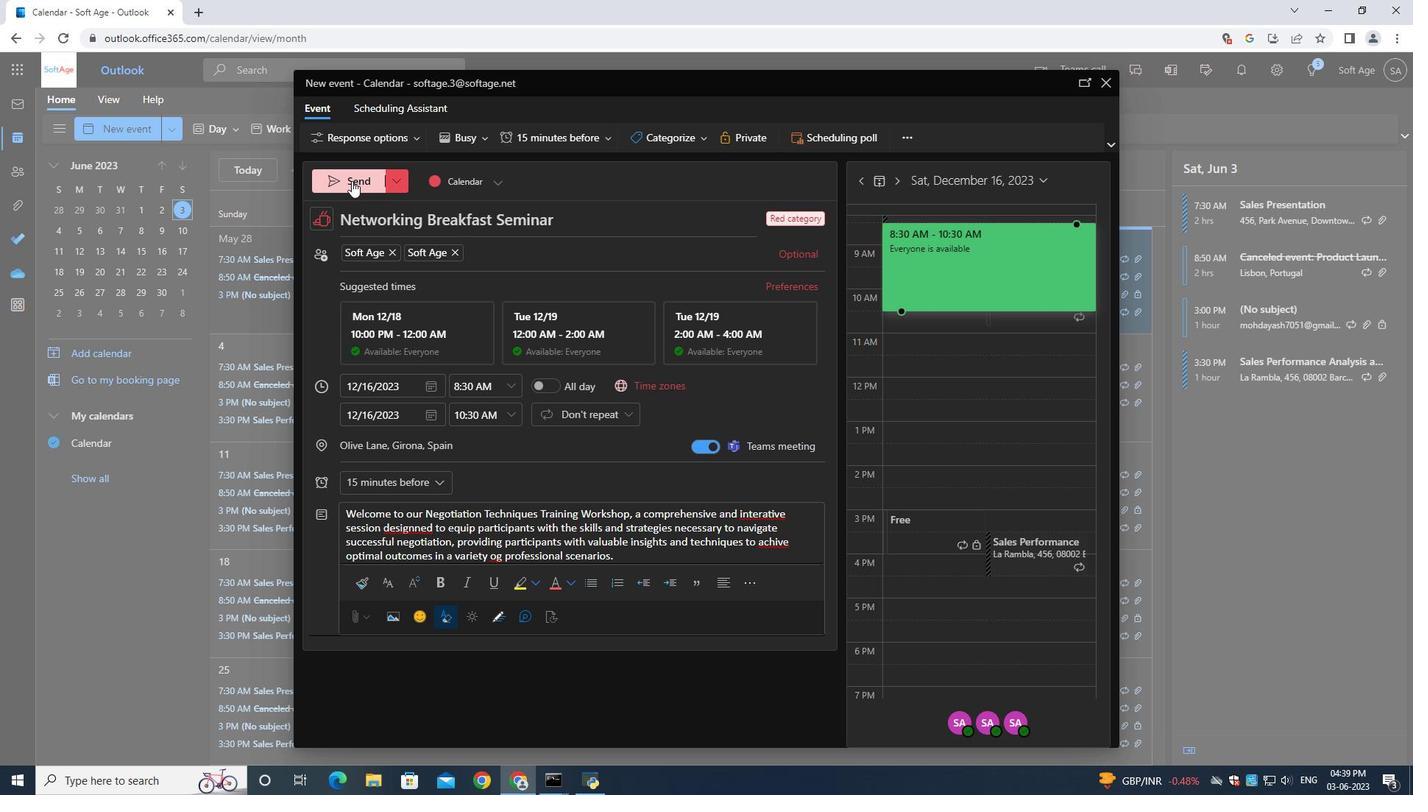 
Action: Mouse pressed left at (351, 178)
Screenshot: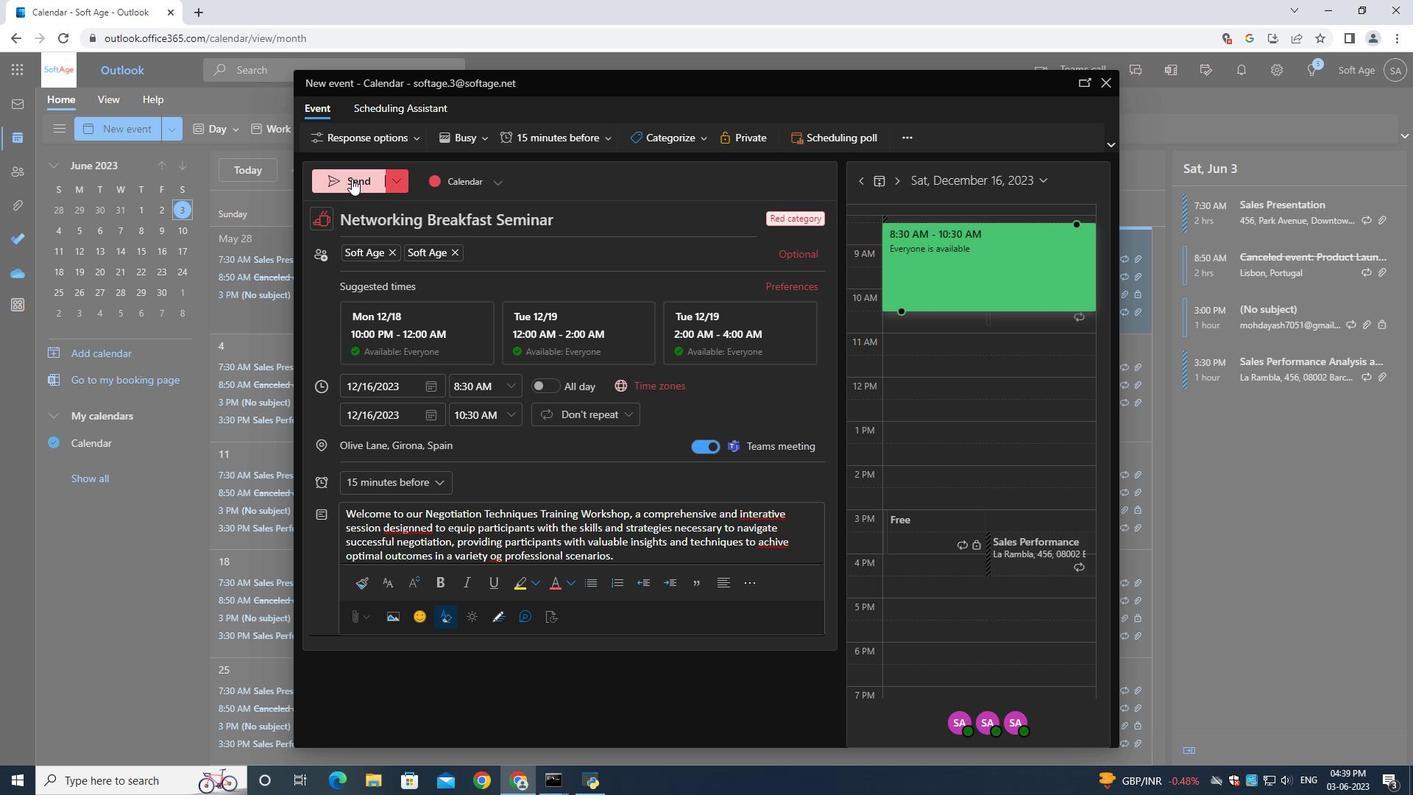
Action: Mouse moved to (491, 262)
Screenshot: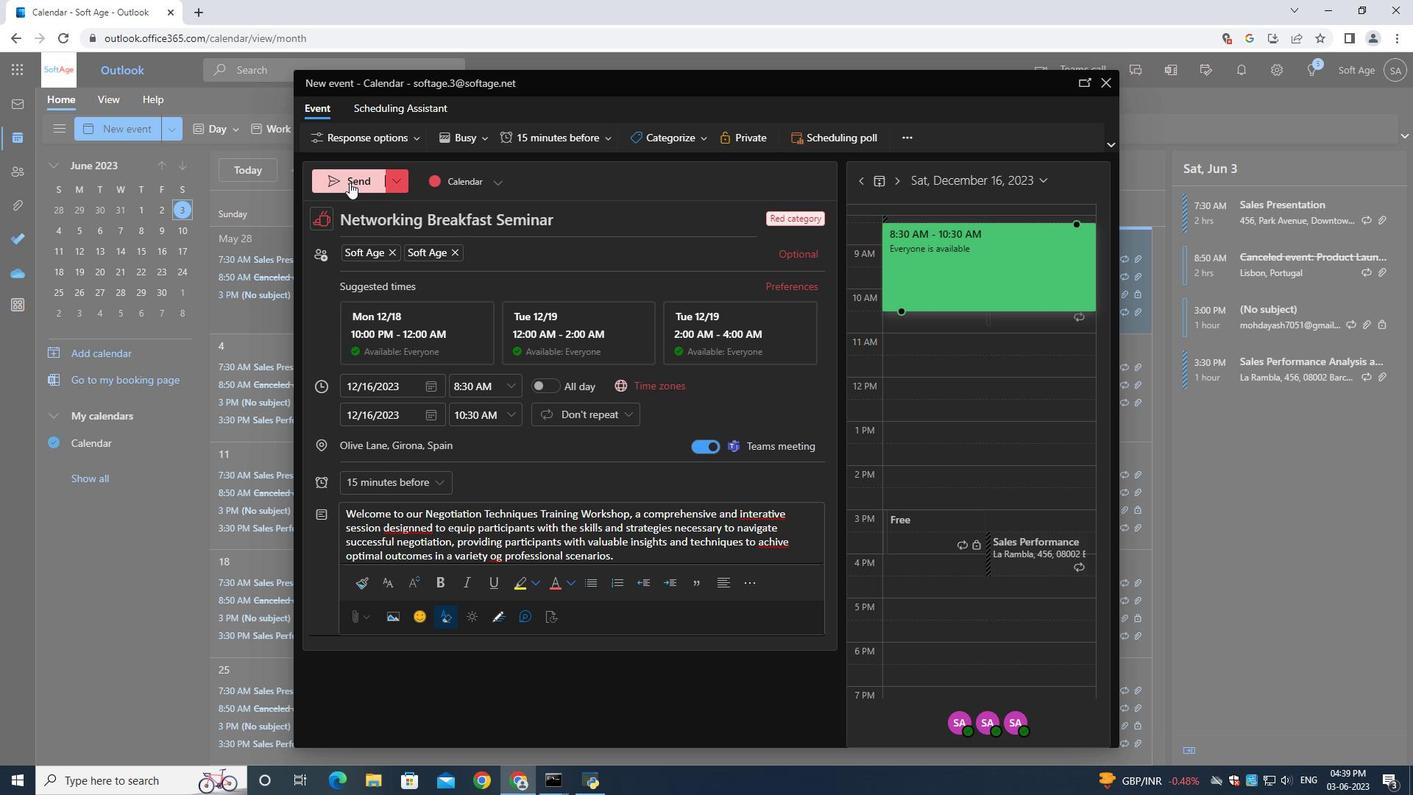 
